 Task: Open Card Card0000000109 in Board Board0000000028 in Workspace WS0000000010 in Trello. Add Member Ayush98111@gmail.com to Card Card0000000109 in Board Board0000000028 in Workspace WS0000000010 in Trello. Add Green Label titled Label0000000109 to Card Card0000000109 in Board Board0000000028 in Workspace WS0000000010 in Trello. Add Checklist CL0000000109 to Card Card0000000109 in Board Board0000000028 in Workspace WS0000000010 in Trello. Add Dates with Start Date as Apr 08 2023 and Due Date as Apr 30 2023 to Card Card0000000109 in Board Board0000000028 in Workspace WS0000000010 in Trello
Action: Mouse moved to (184, 485)
Screenshot: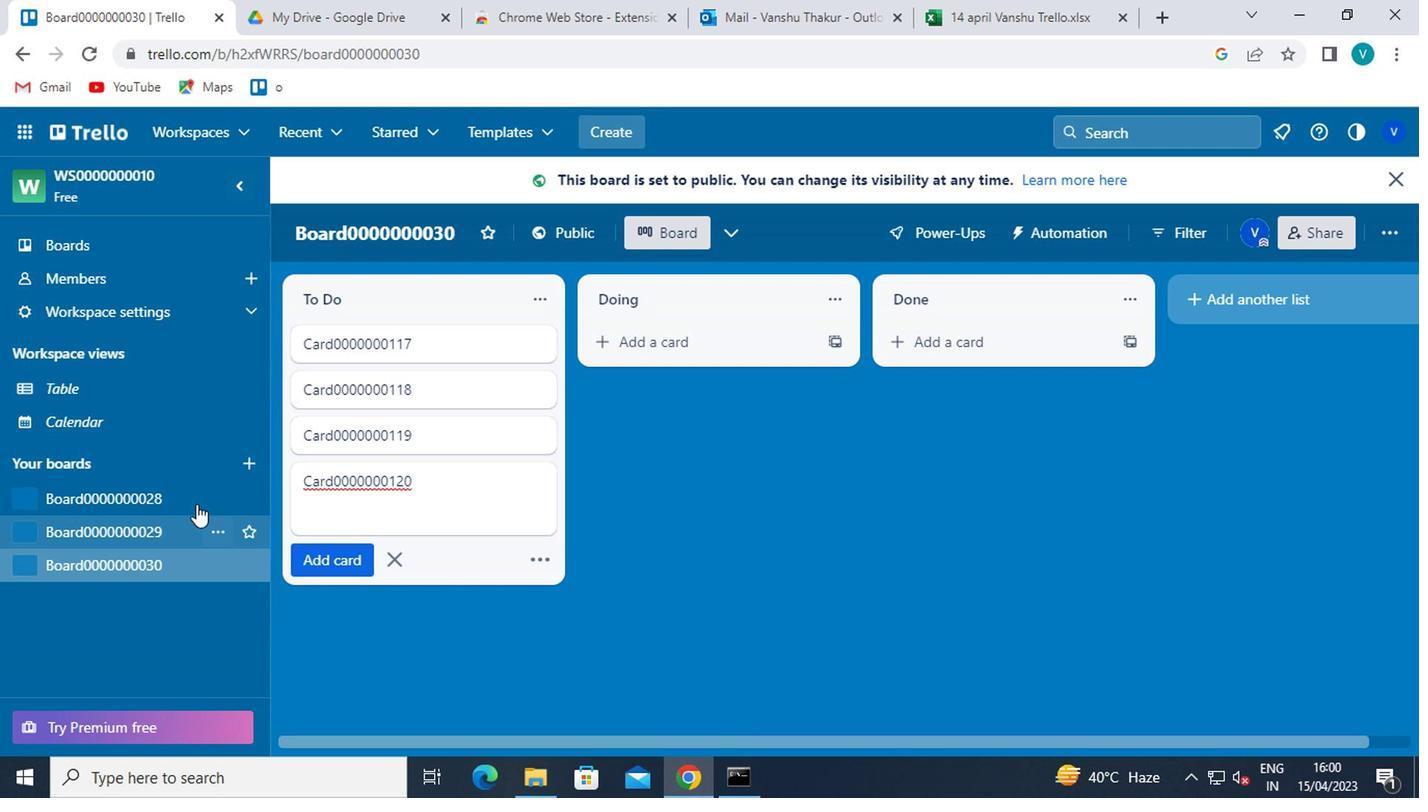 
Action: Mouse pressed left at (184, 485)
Screenshot: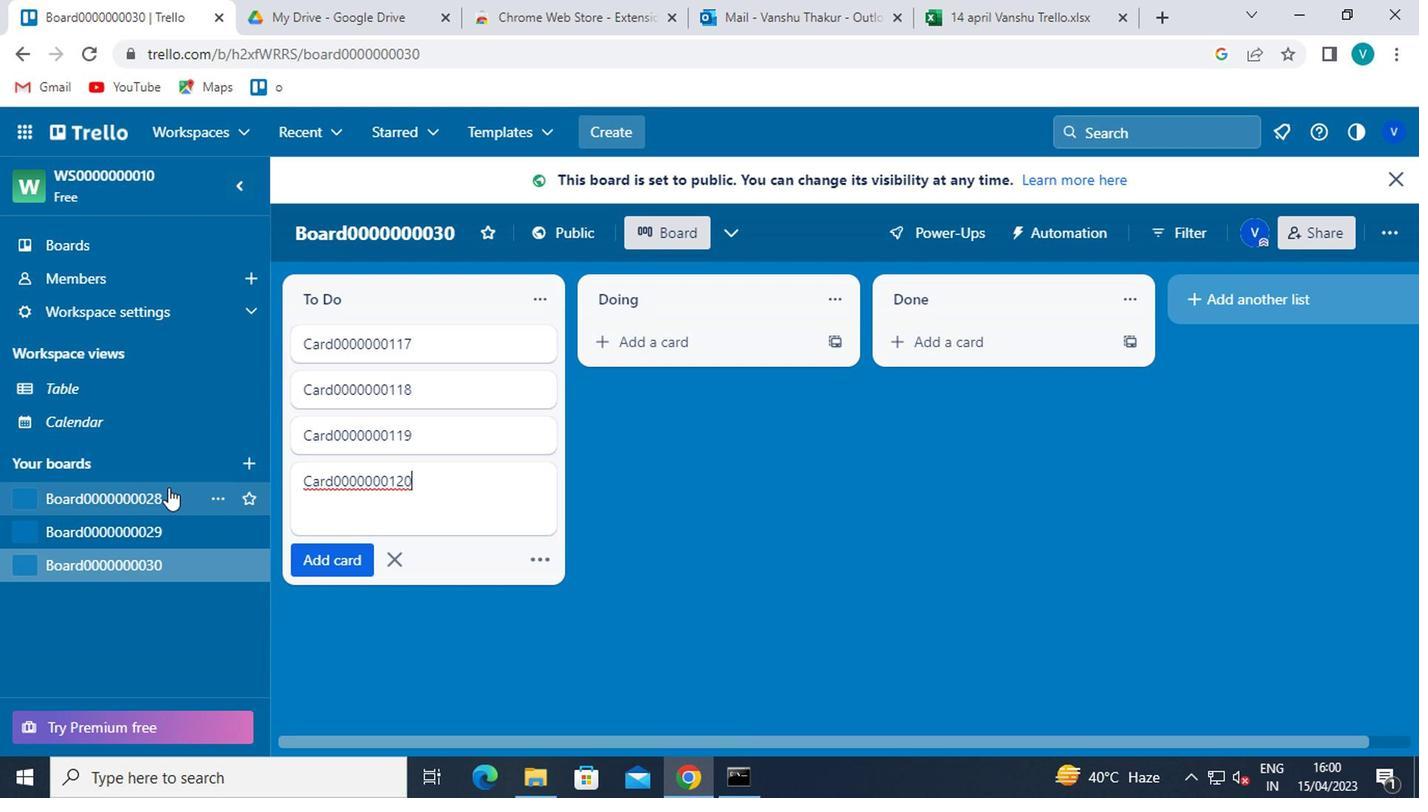 
Action: Mouse moved to (439, 294)
Screenshot: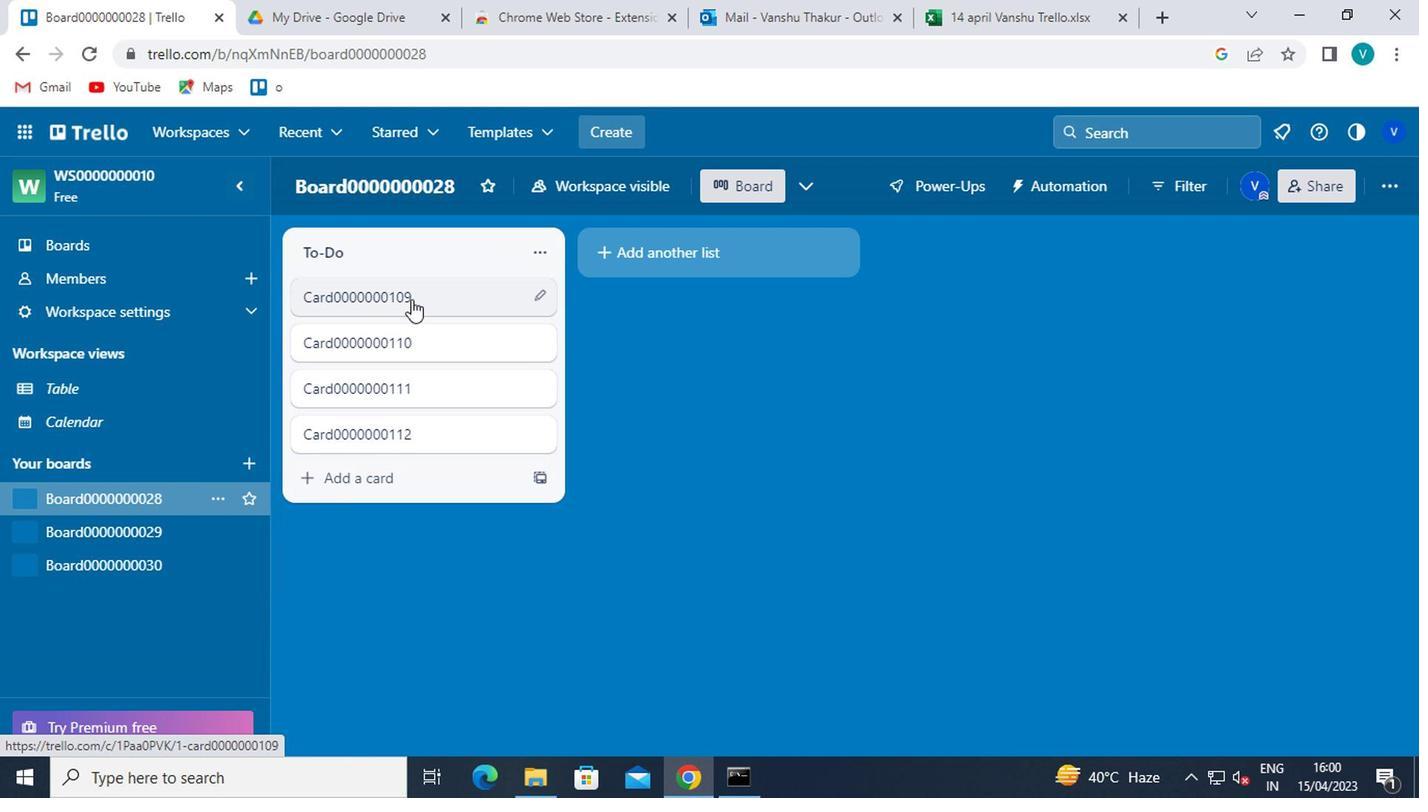 
Action: Mouse pressed left at (439, 294)
Screenshot: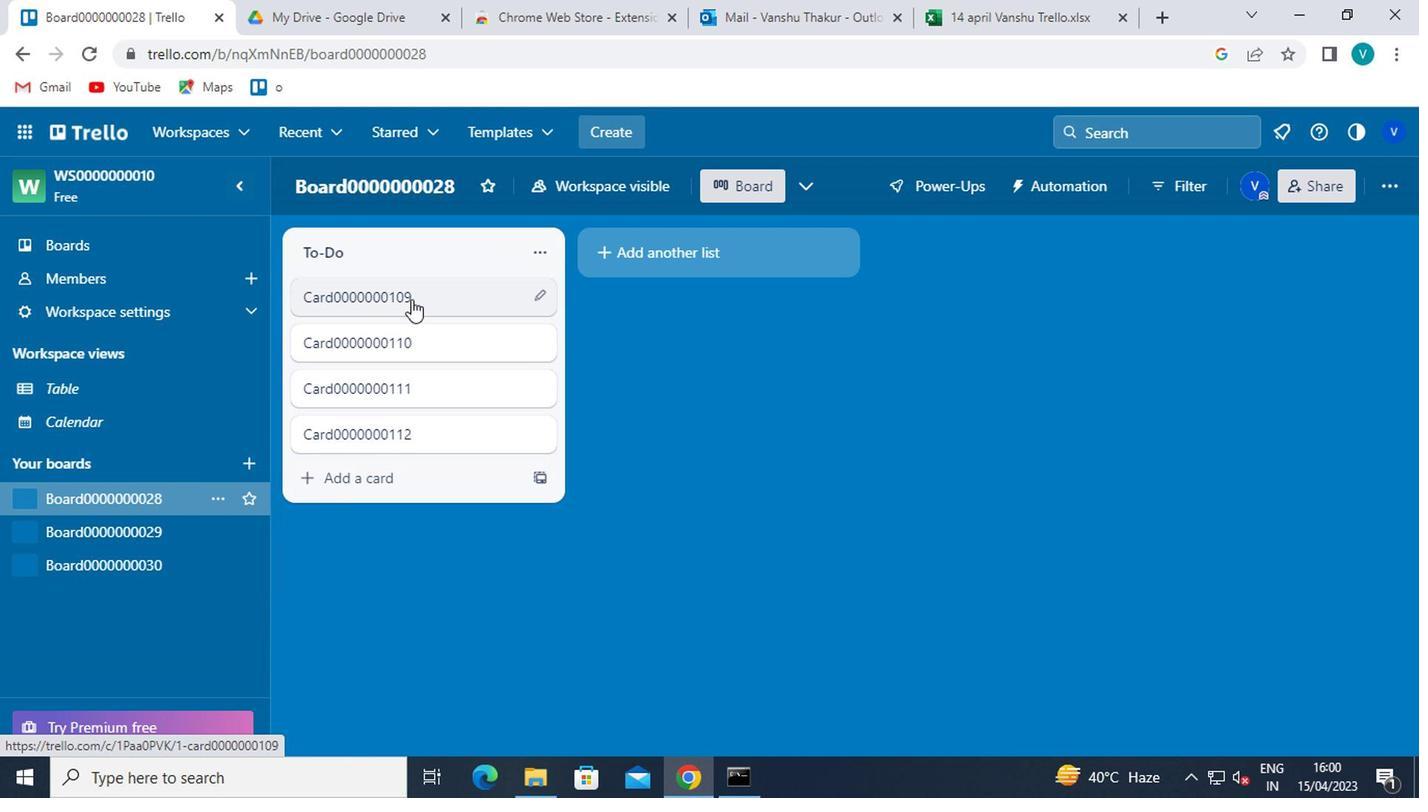 
Action: Mouse moved to (925, 296)
Screenshot: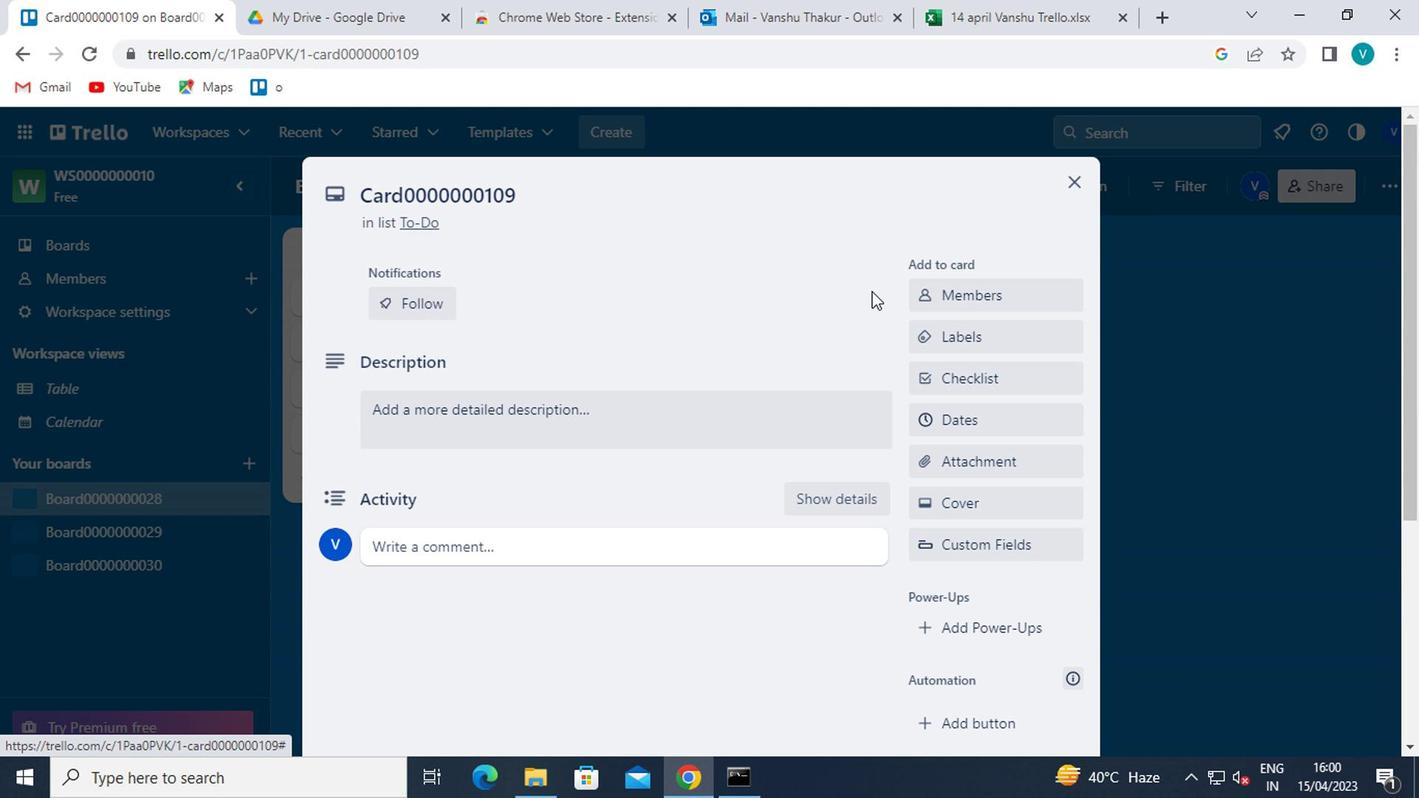 
Action: Mouse pressed left at (925, 296)
Screenshot: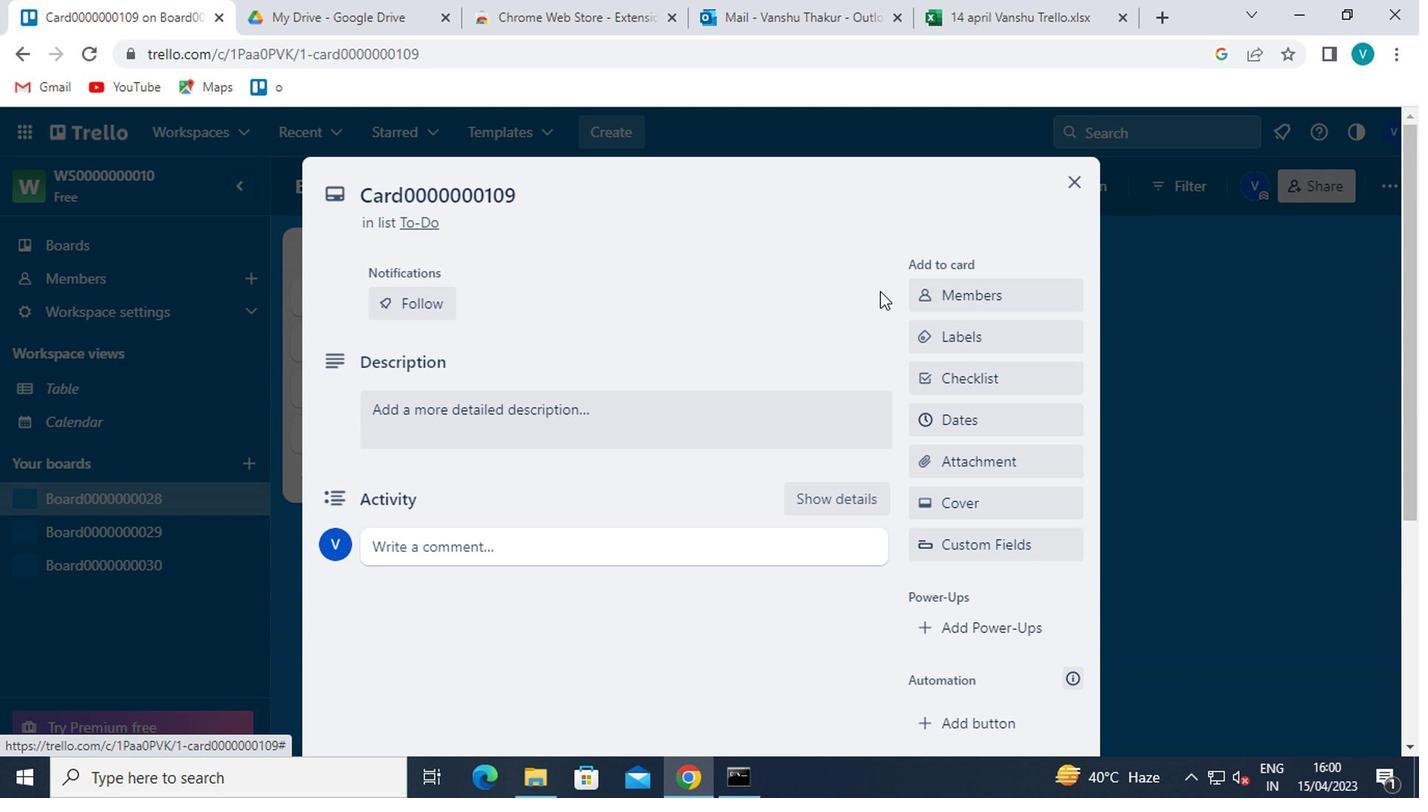 
Action: Mouse moved to (939, 395)
Screenshot: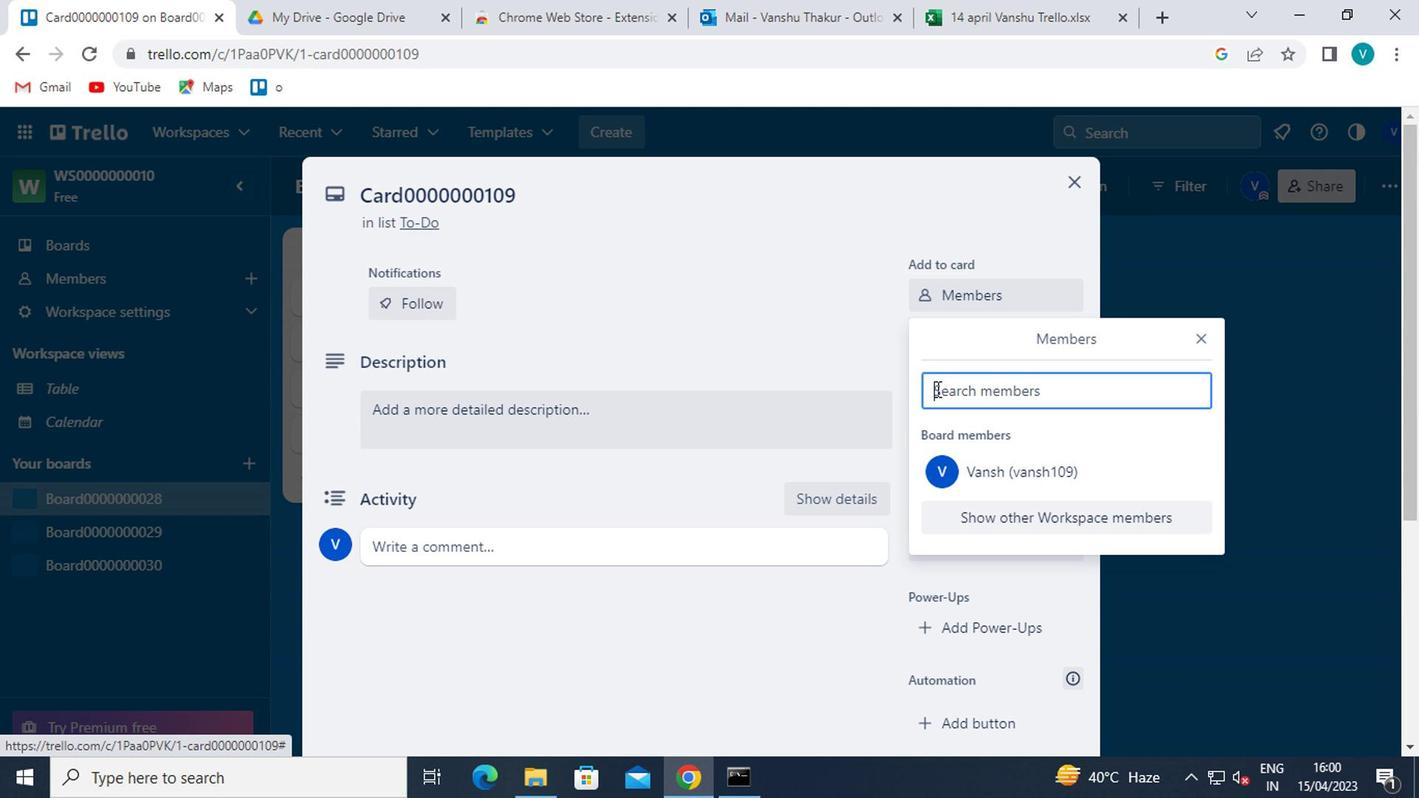 
Action: Mouse pressed left at (939, 395)
Screenshot: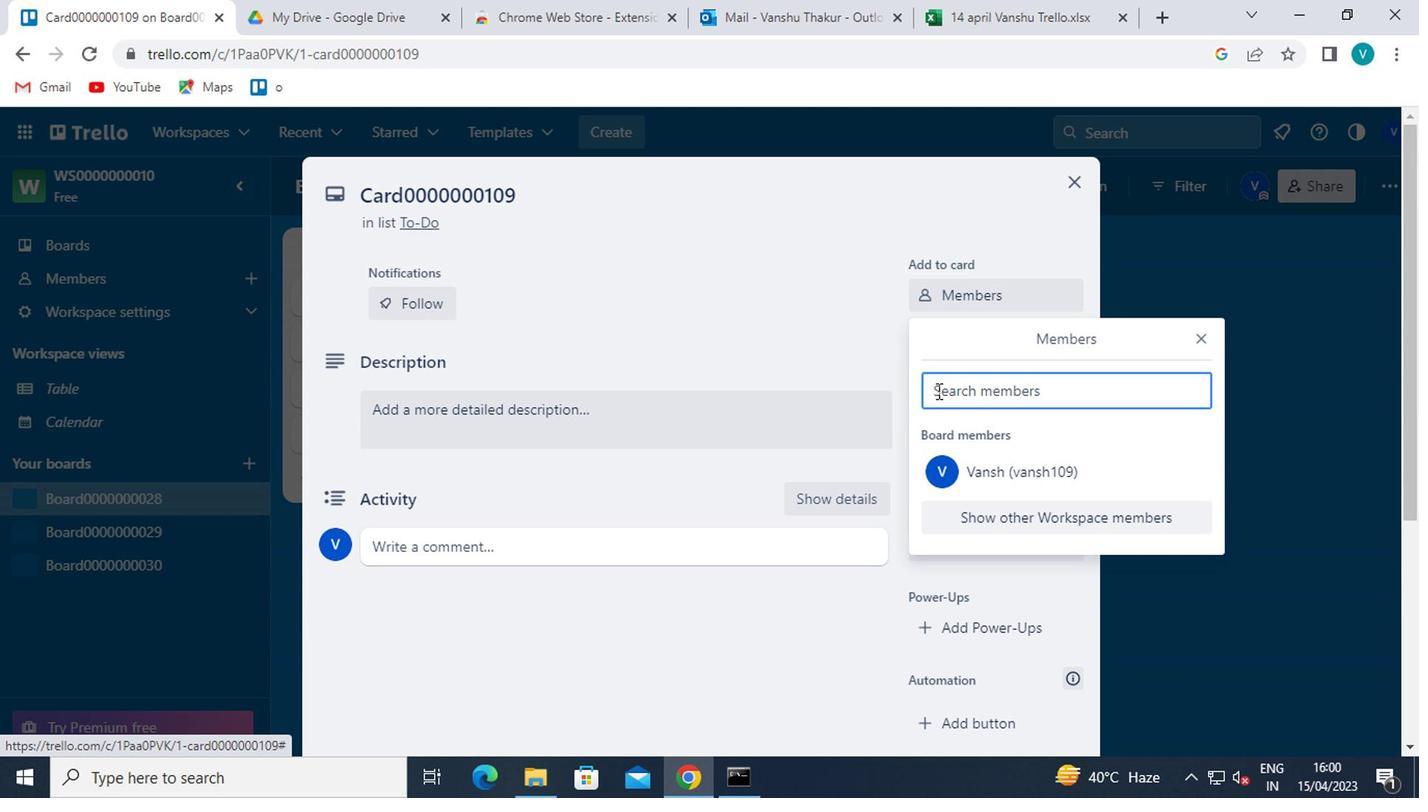 
Action: Key pressed <Key.shift>AYUSH9811<Key.shift><Key.shift><Key.shift><Key.shift><Key.shift><Key.shift><Key.shift><Key.shift>@GMAIL.COM
Screenshot: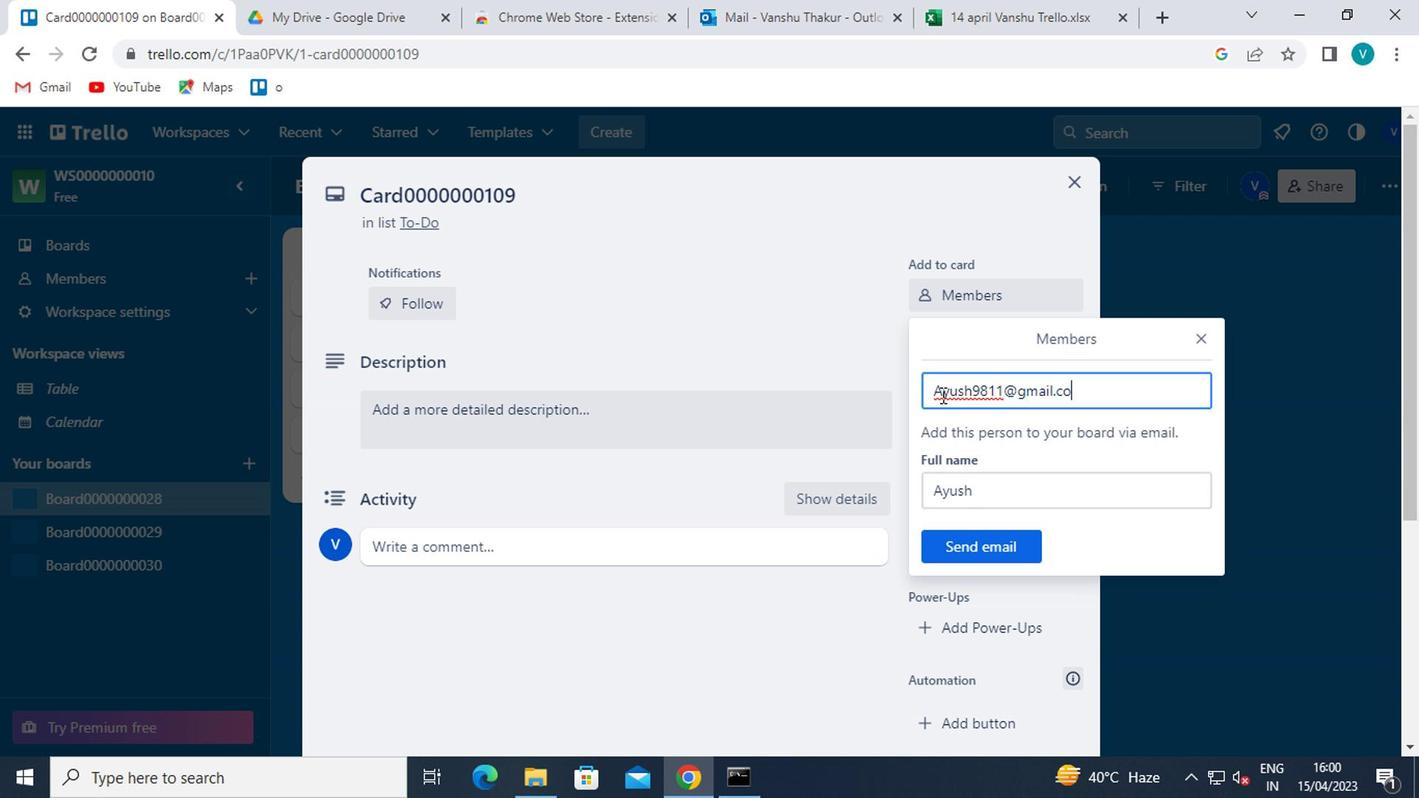 
Action: Mouse moved to (962, 547)
Screenshot: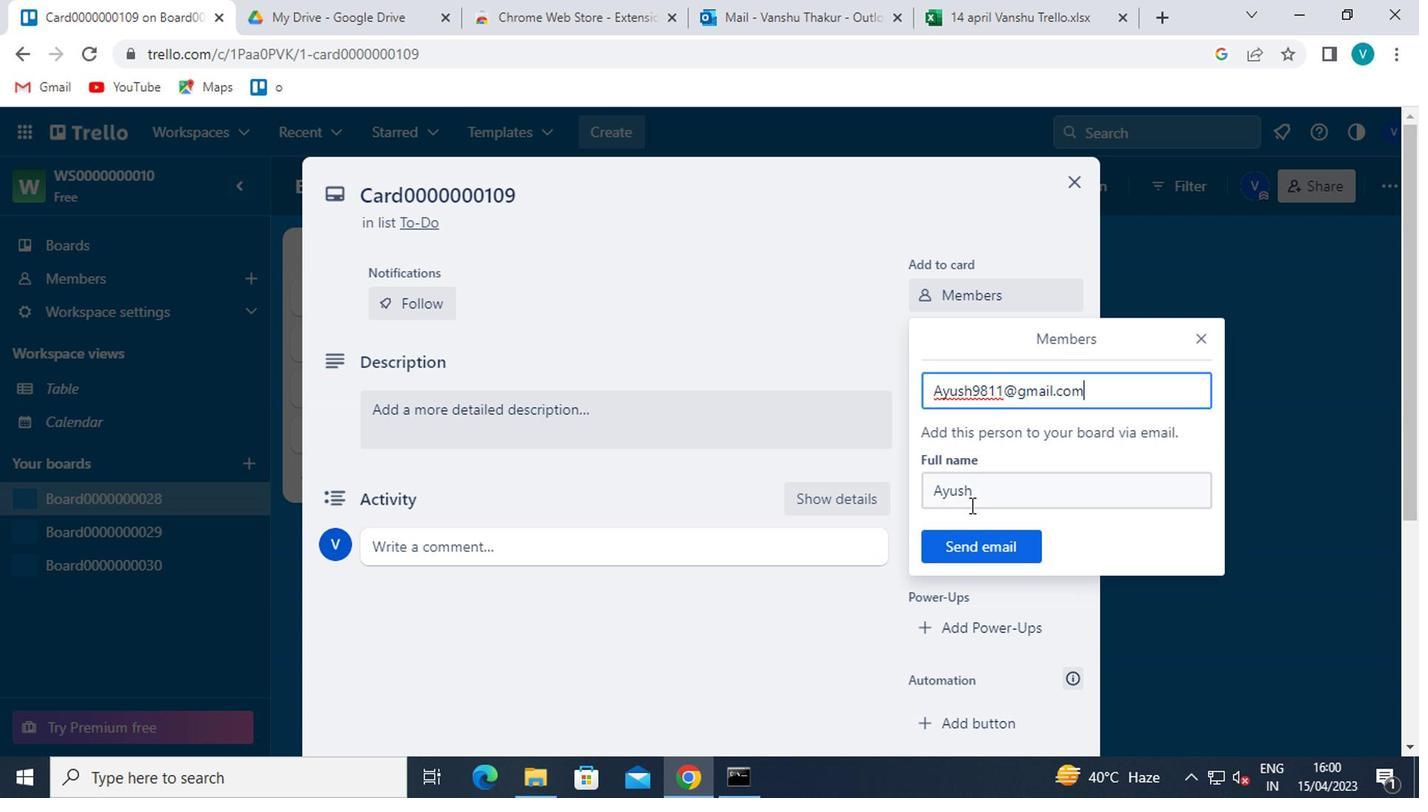 
Action: Mouse pressed left at (962, 547)
Screenshot: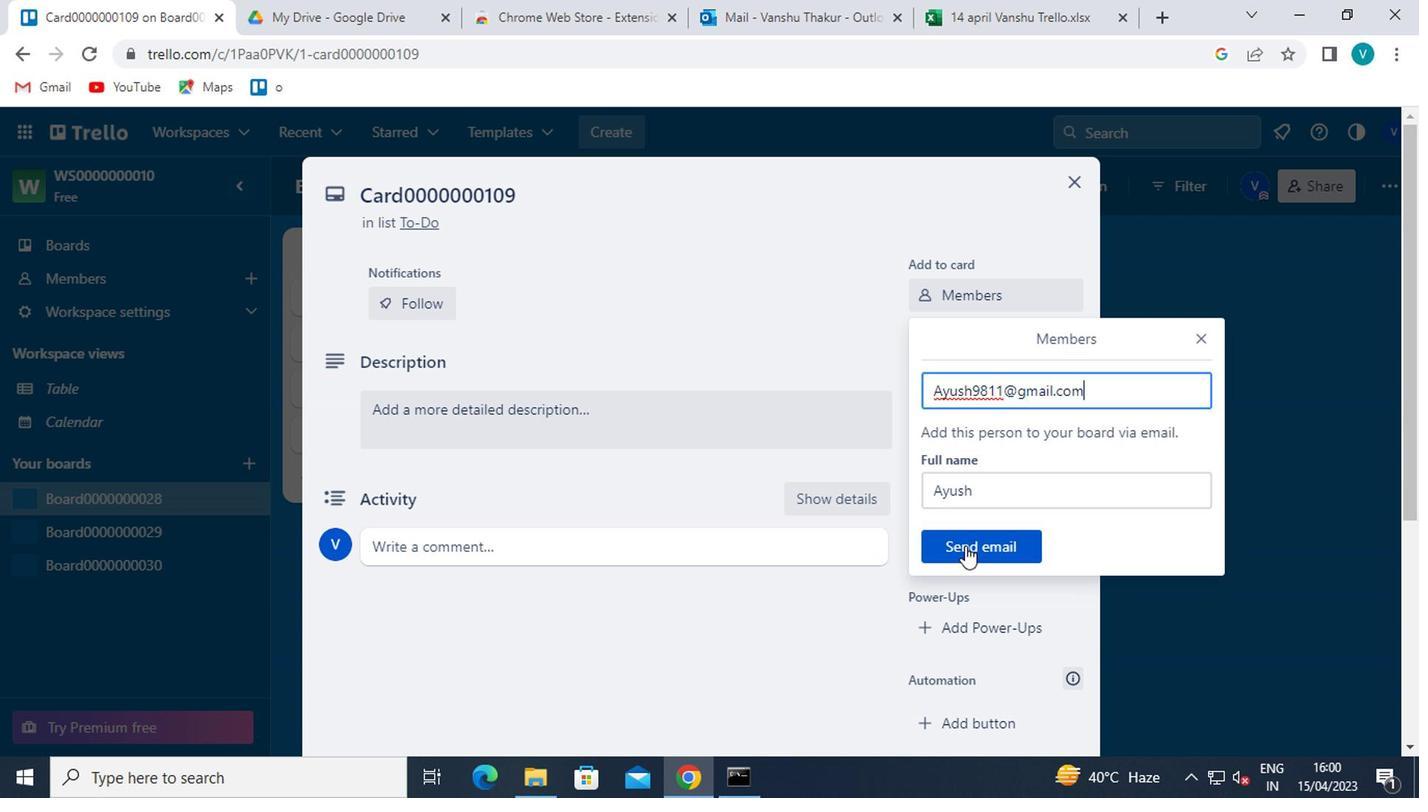 
Action: Mouse moved to (981, 350)
Screenshot: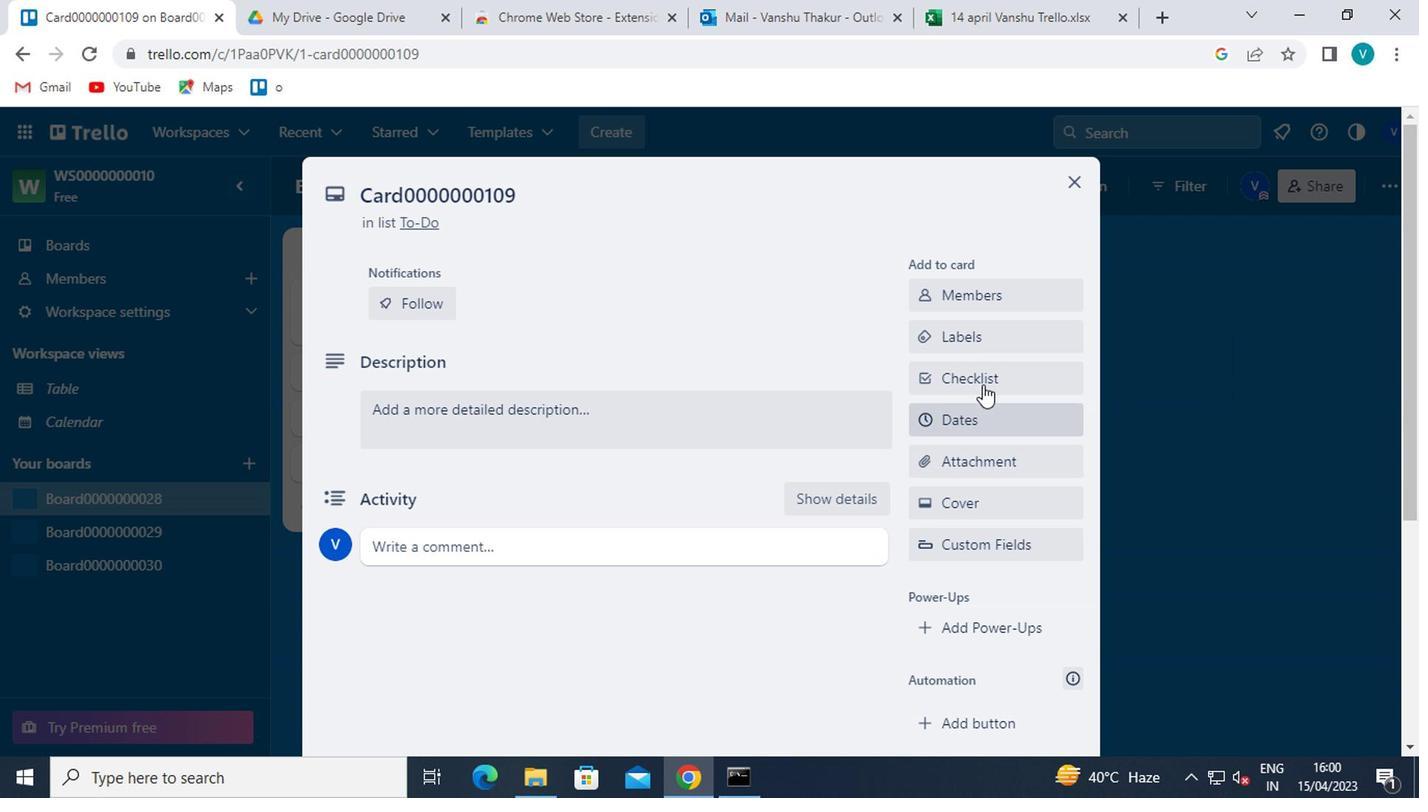
Action: Mouse pressed left at (981, 350)
Screenshot: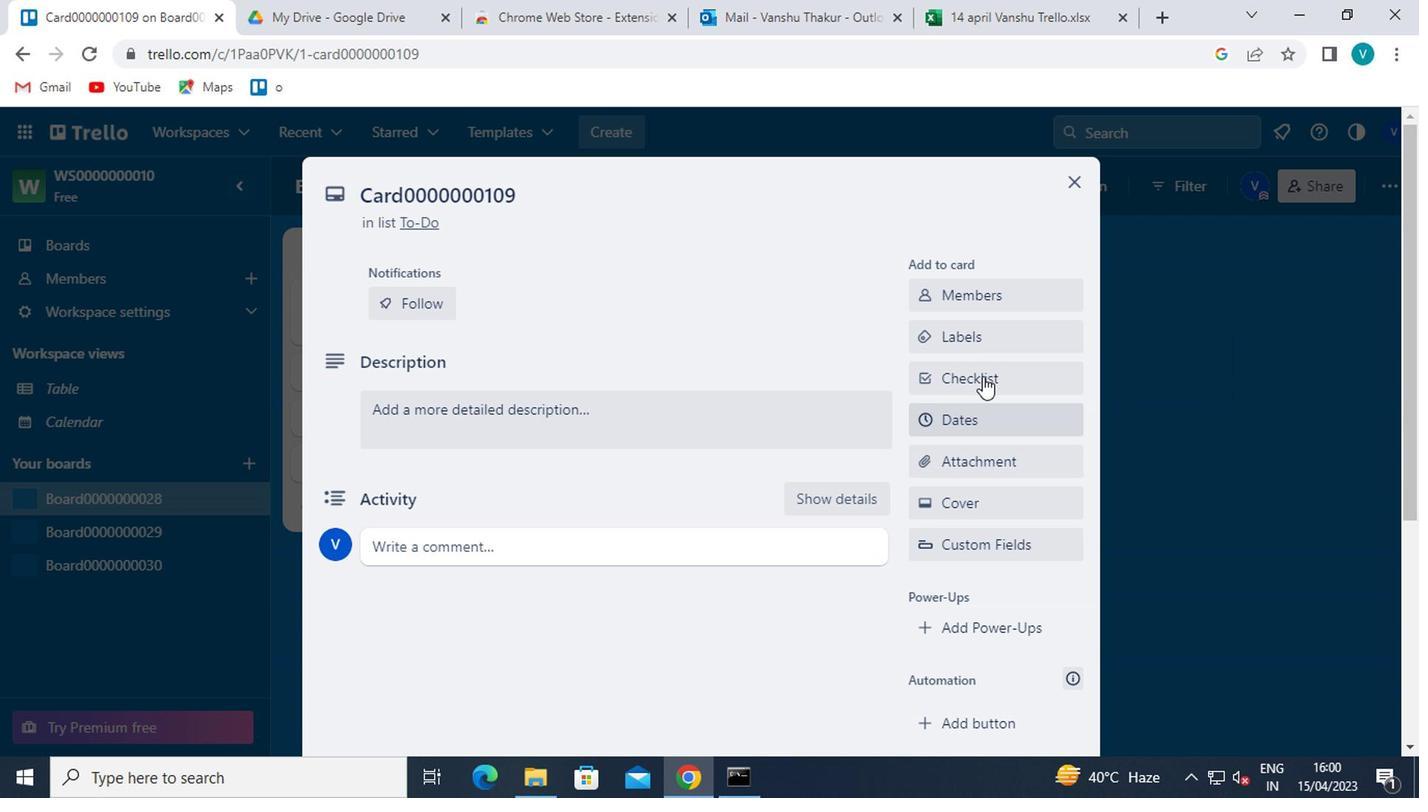 
Action: Mouse moved to (1035, 552)
Screenshot: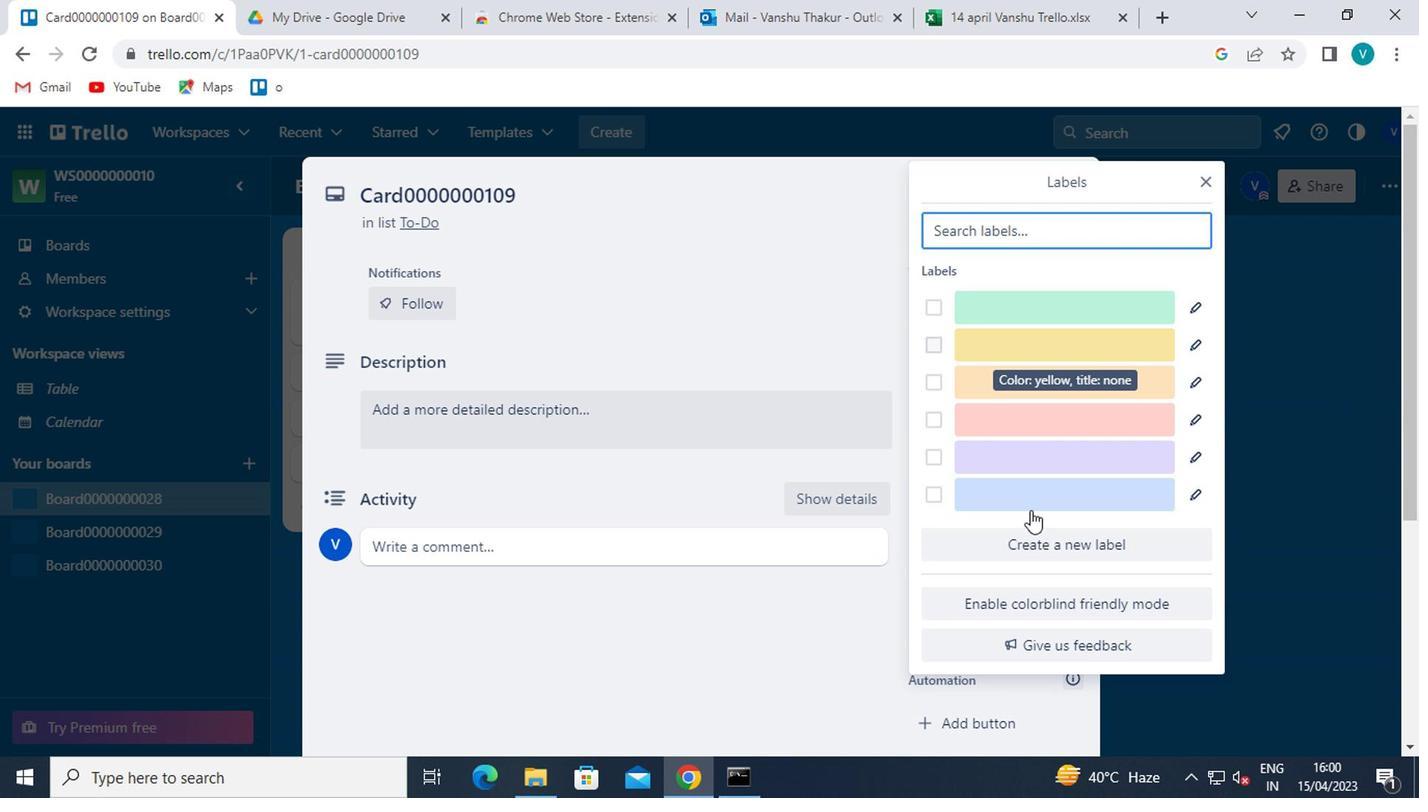 
Action: Mouse pressed left at (1035, 552)
Screenshot: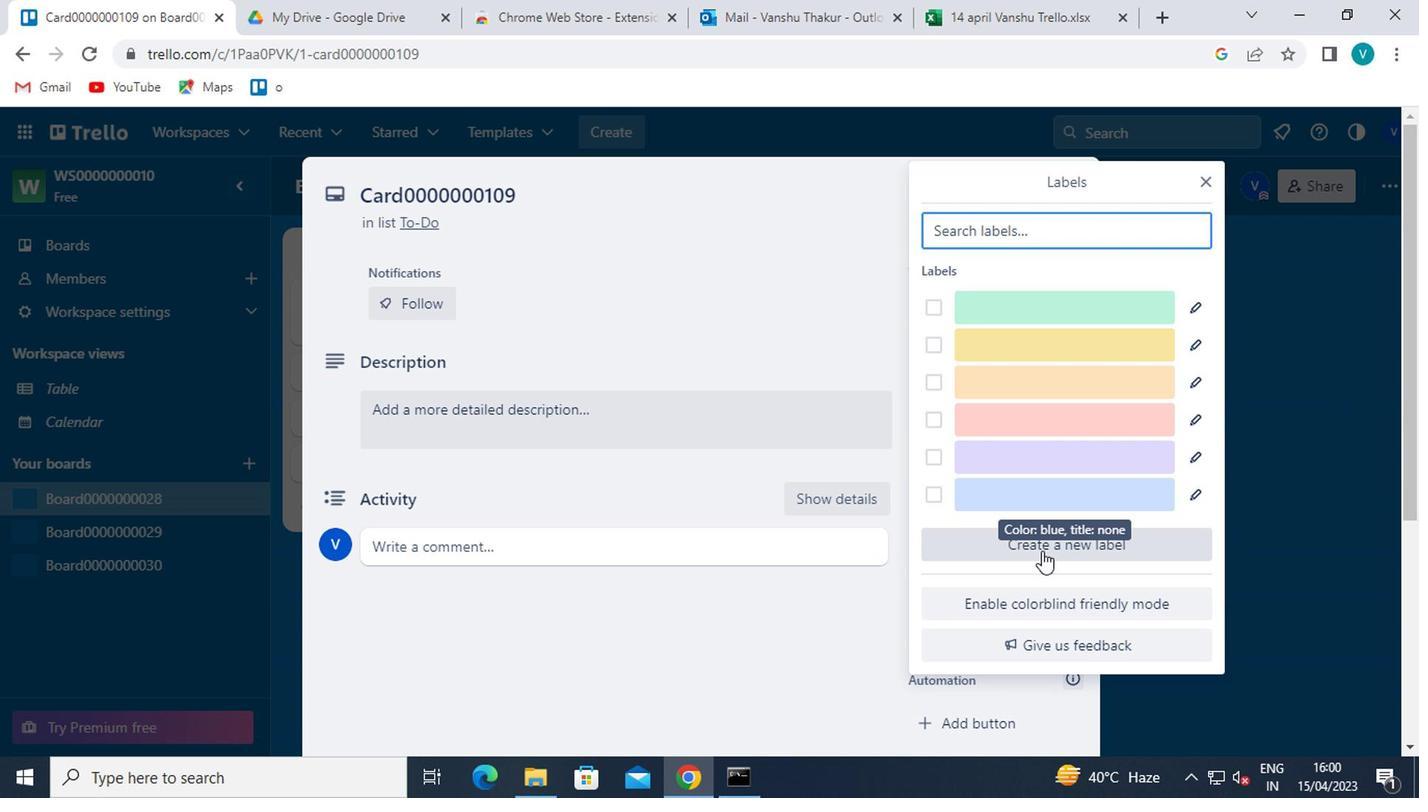 
Action: Mouse moved to (935, 481)
Screenshot: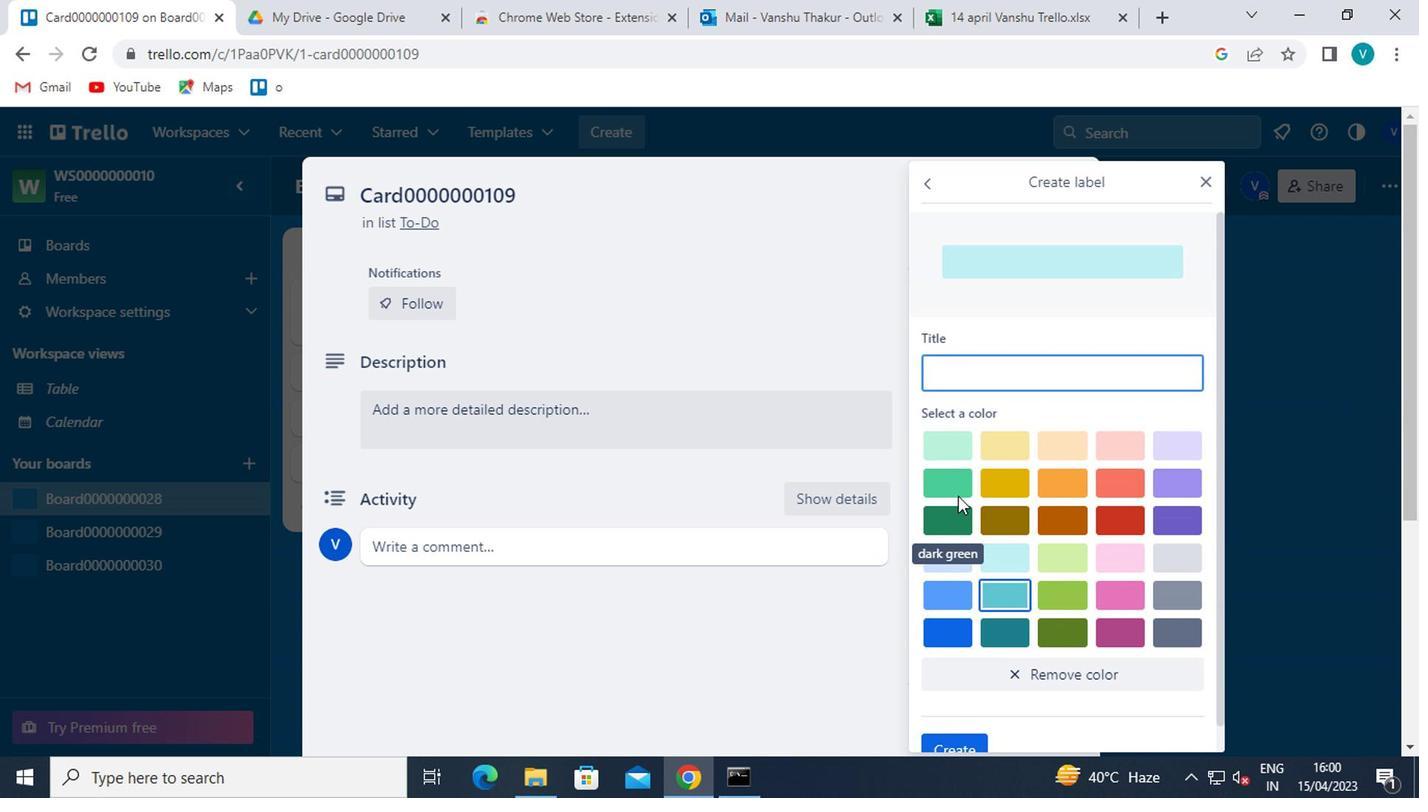 
Action: Mouse pressed left at (935, 481)
Screenshot: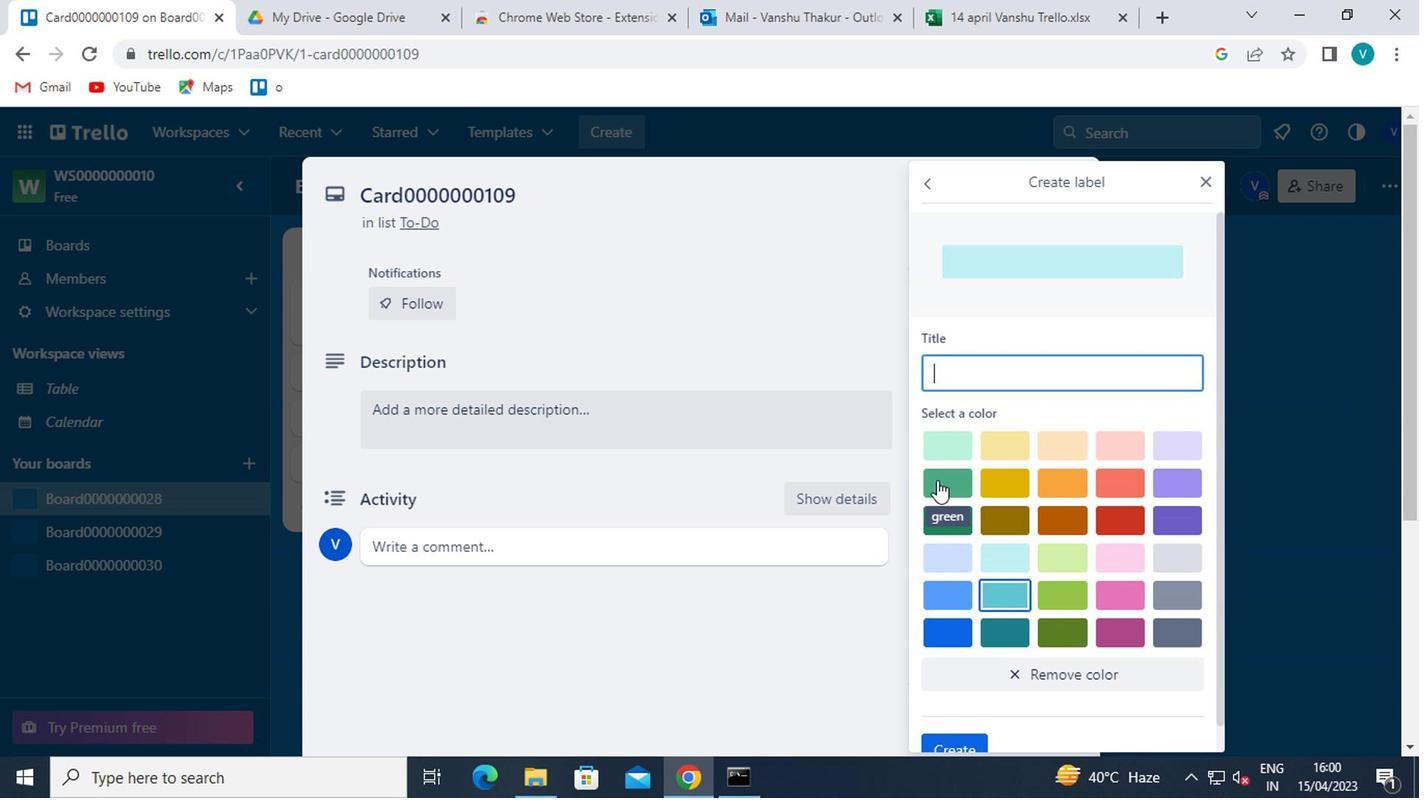 
Action: Mouse moved to (1004, 362)
Screenshot: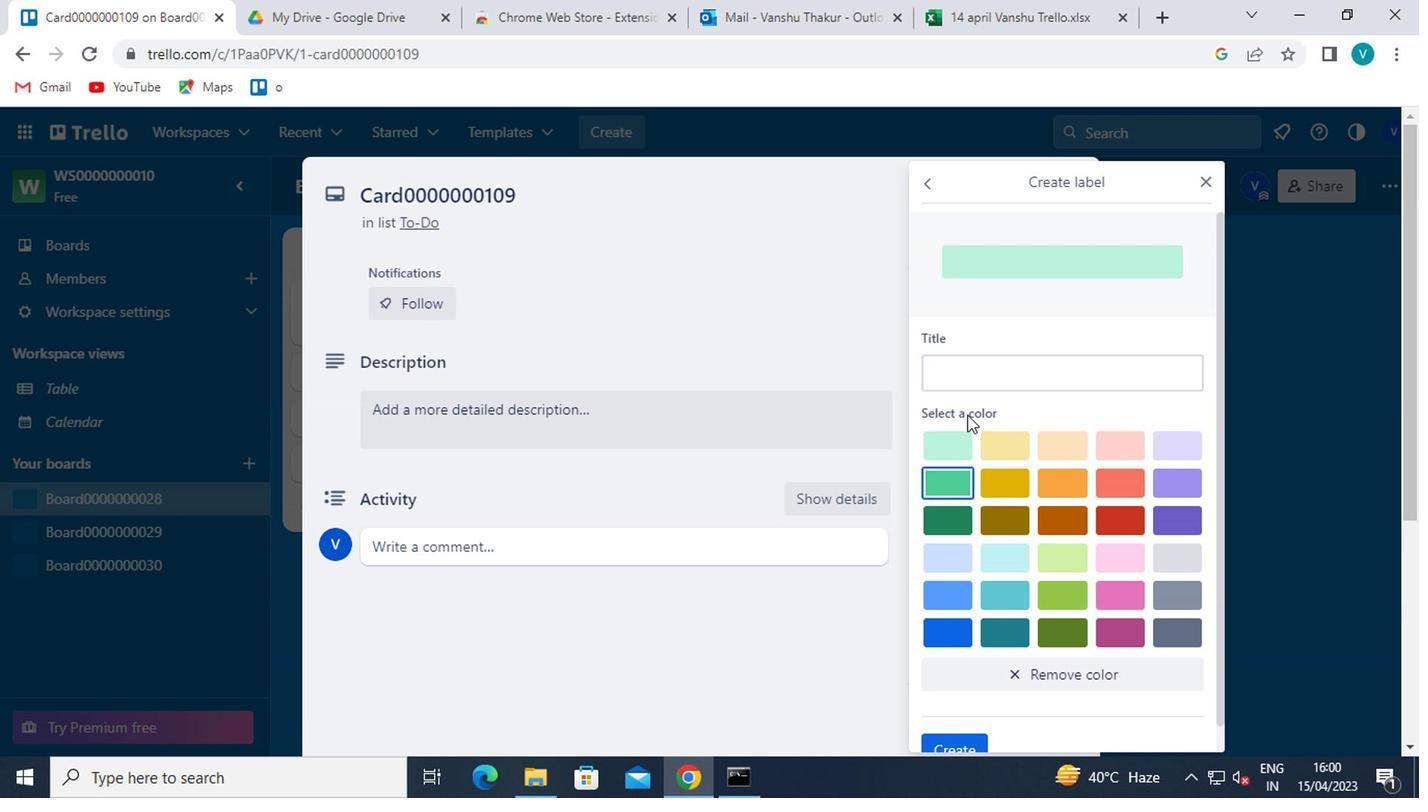 
Action: Mouse pressed left at (1004, 362)
Screenshot: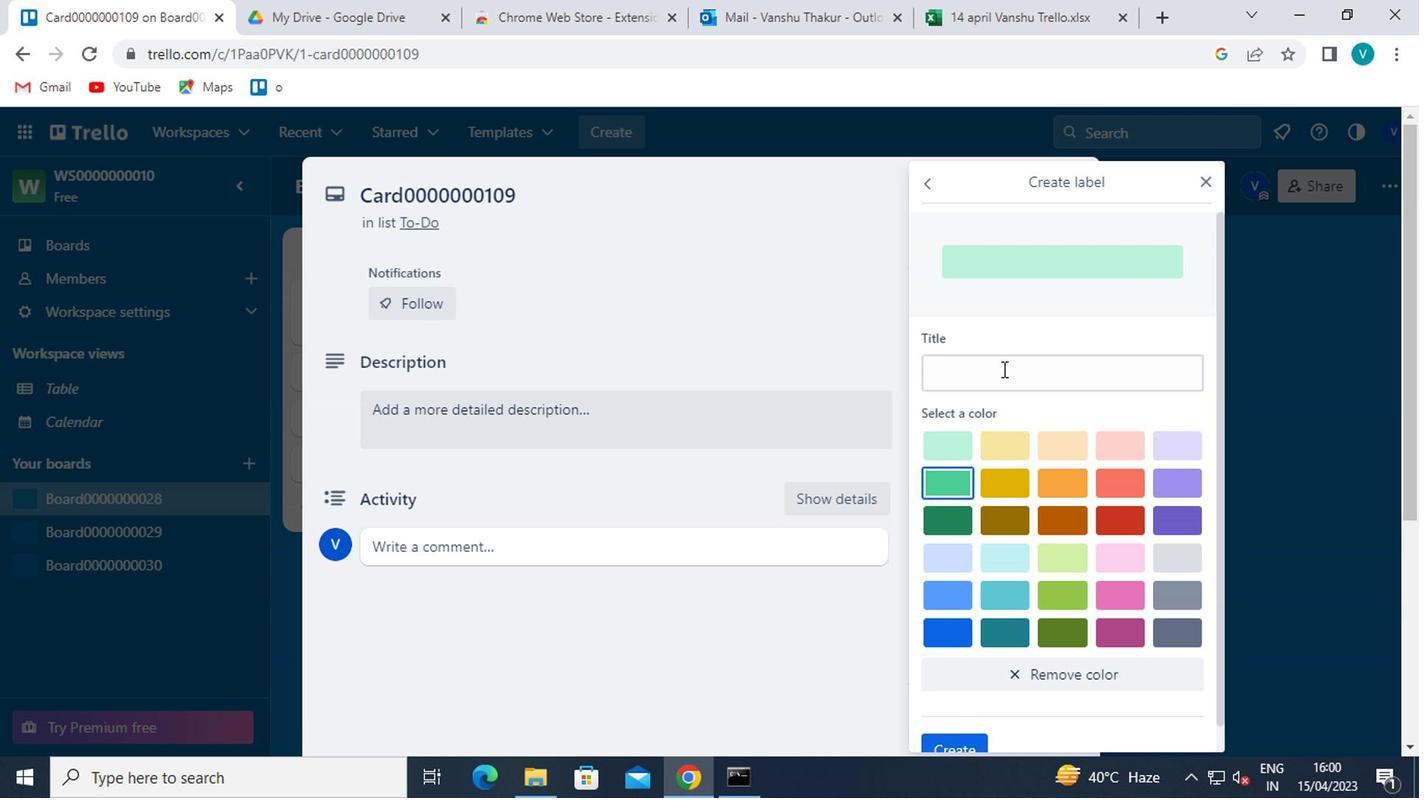 
Action: Key pressed <Key.shift>LABEL0000000109
Screenshot: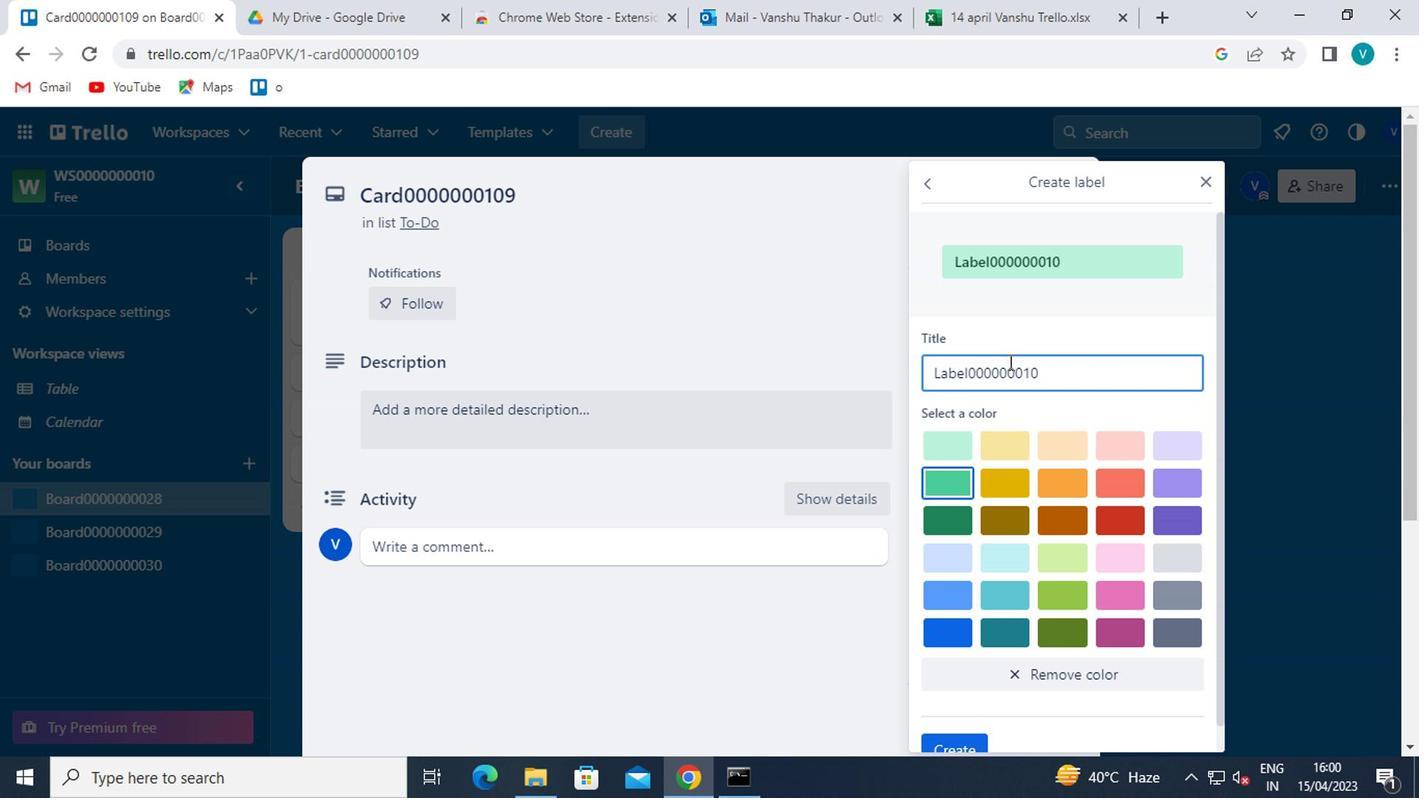 
Action: Mouse moved to (961, 701)
Screenshot: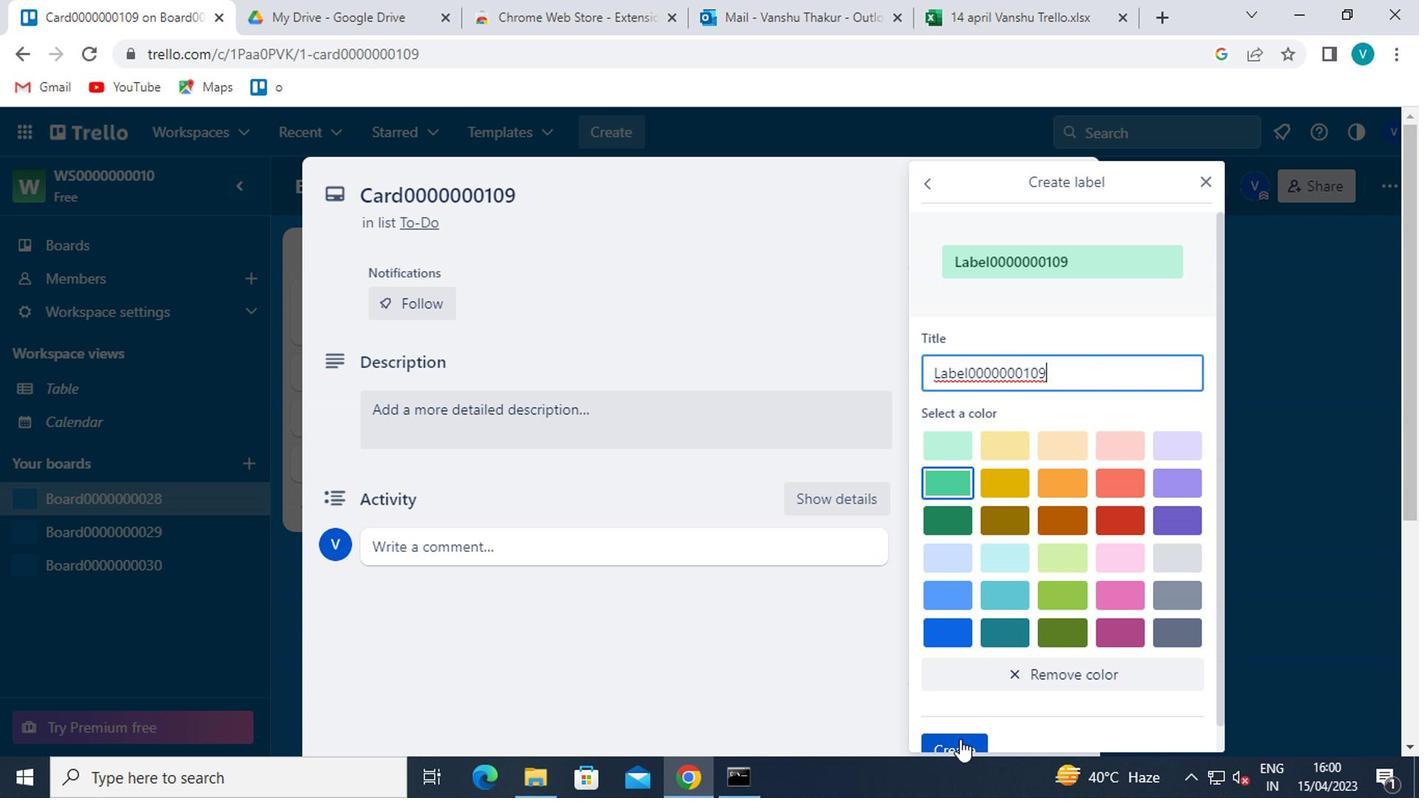 
Action: Mouse scrolled (961, 700) with delta (0, -1)
Screenshot: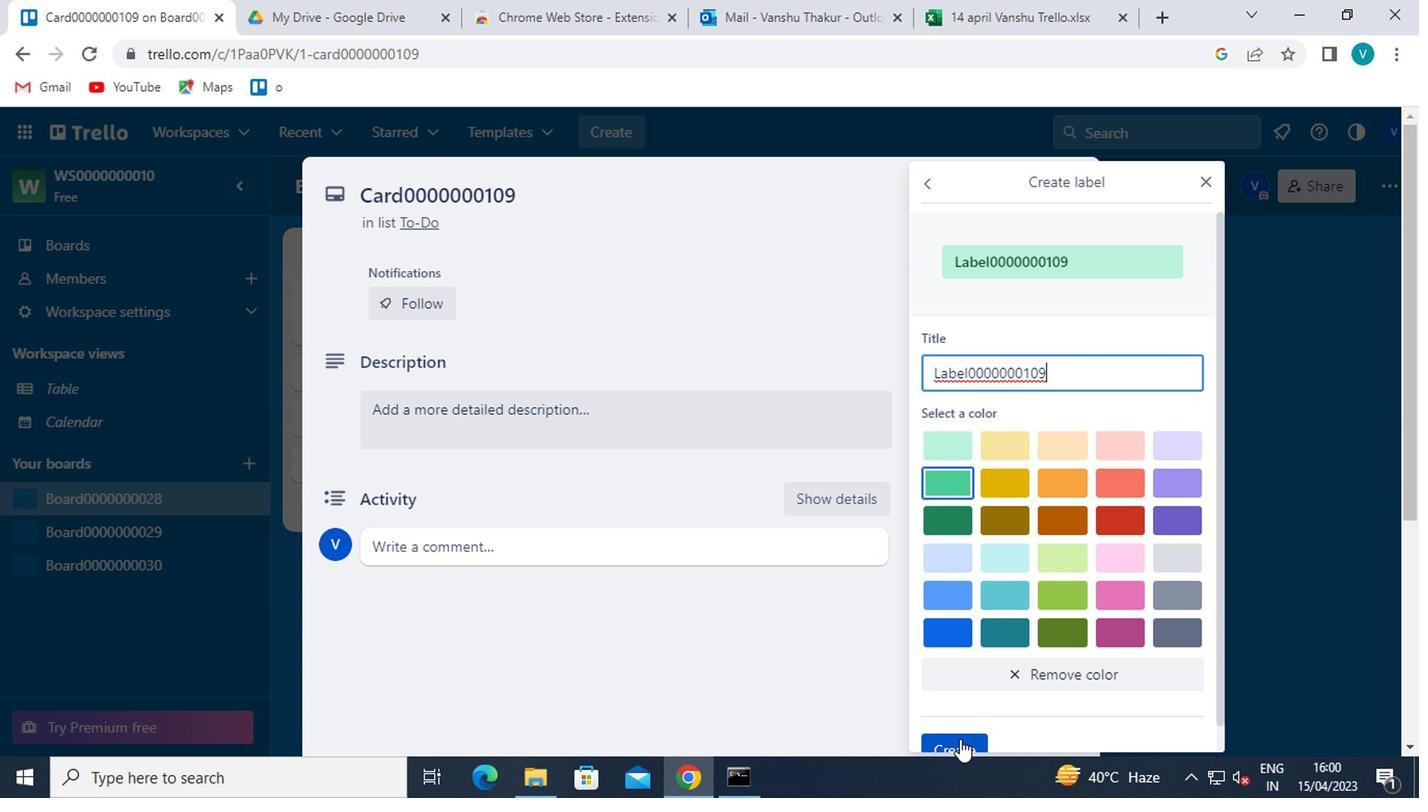 
Action: Mouse scrolled (961, 700) with delta (0, -1)
Screenshot: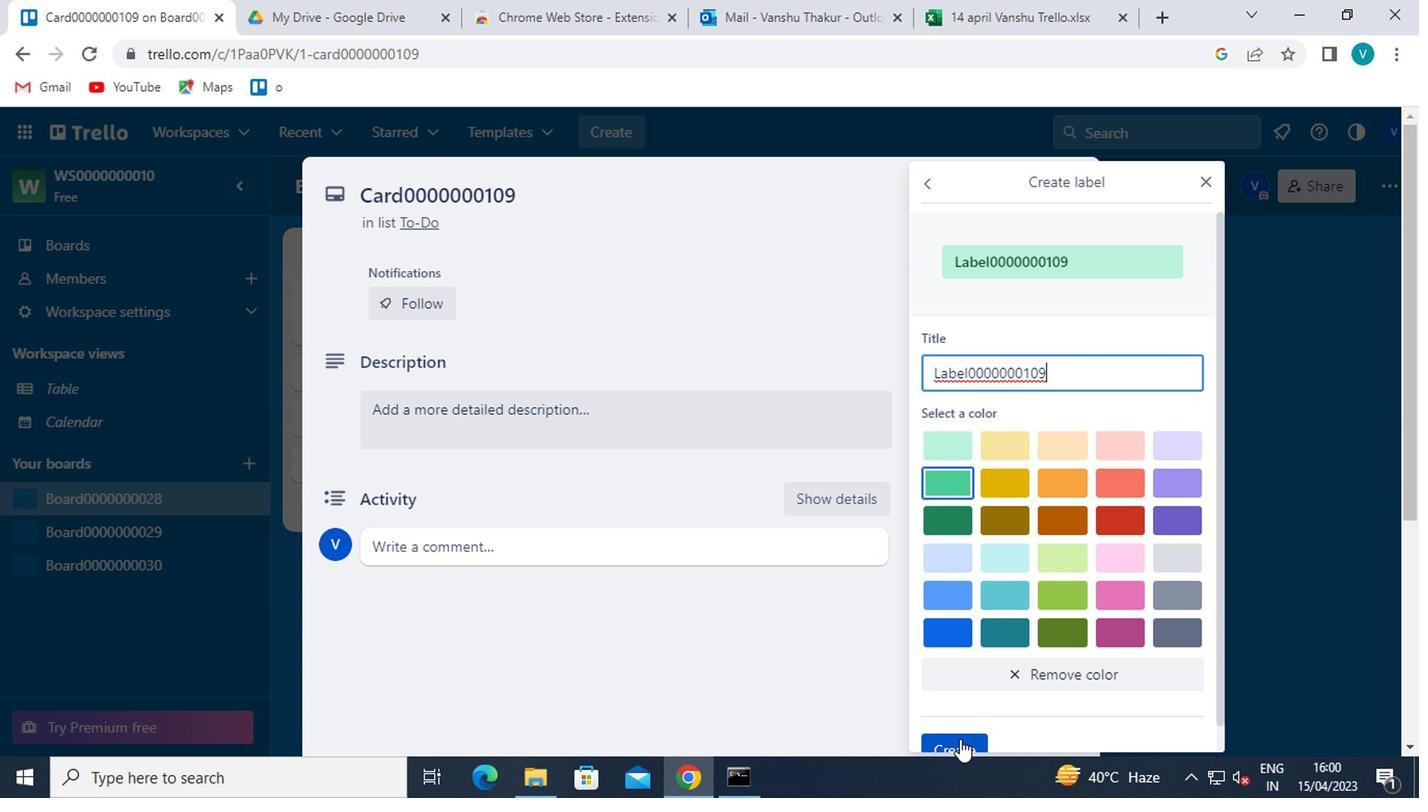 
Action: Mouse moved to (961, 709)
Screenshot: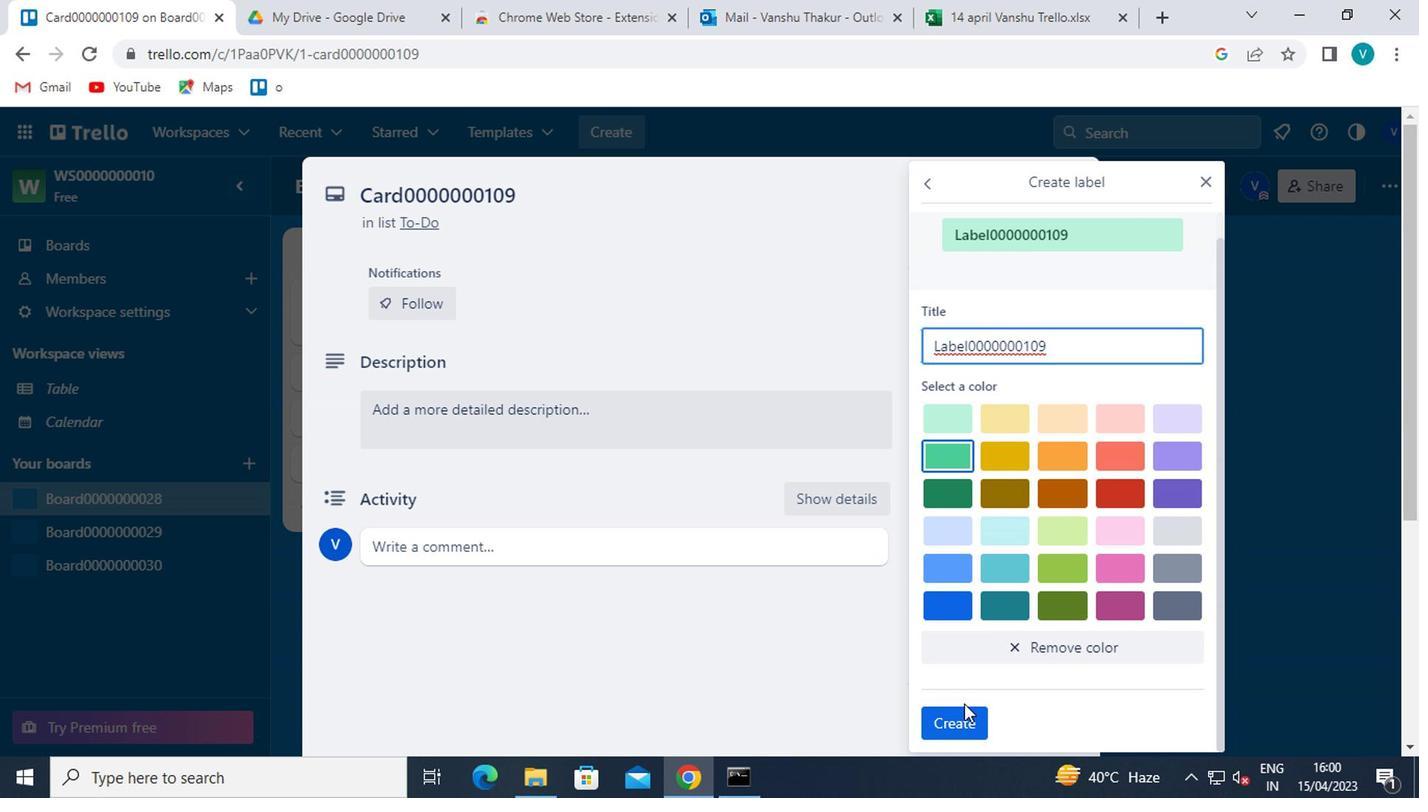 
Action: Mouse pressed left at (961, 709)
Screenshot: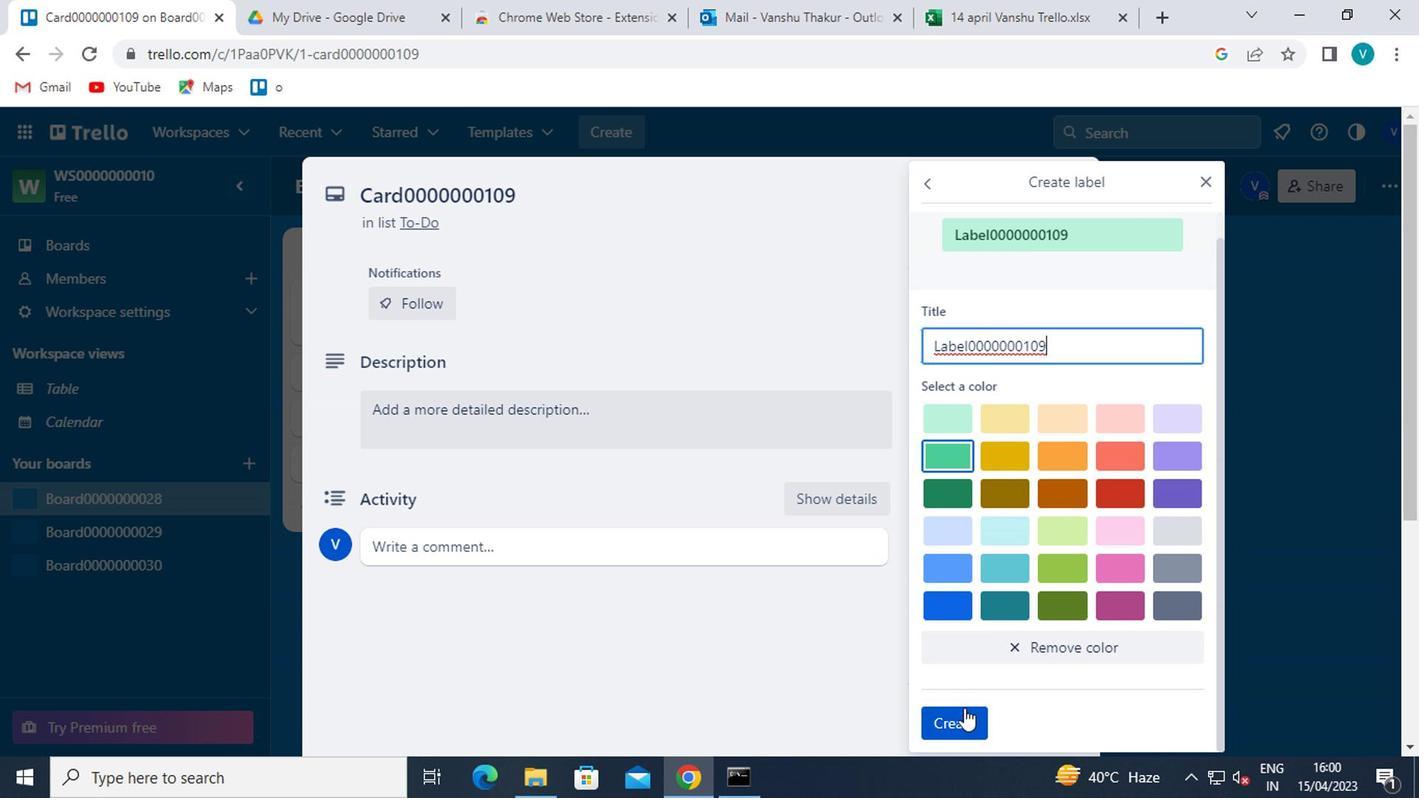 
Action: Mouse moved to (1197, 181)
Screenshot: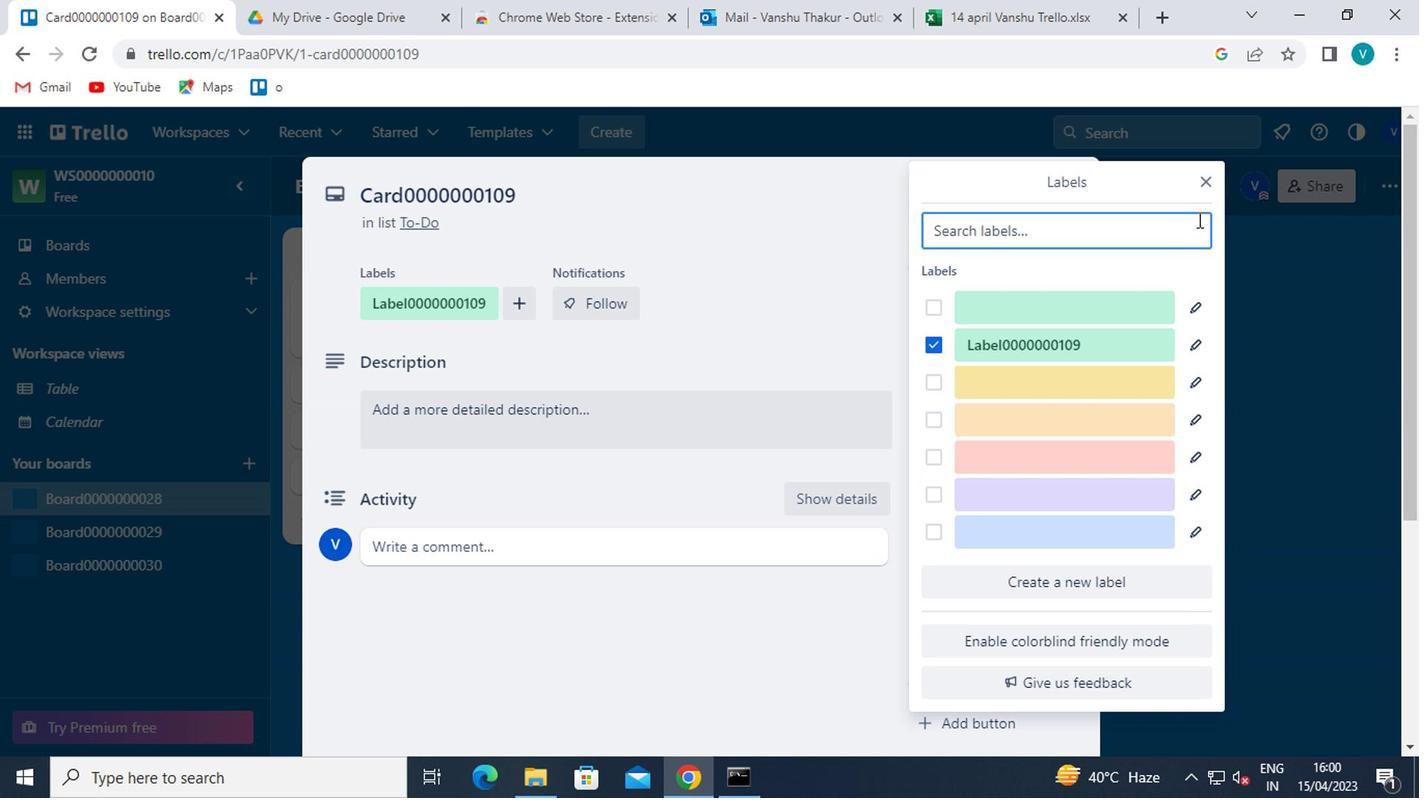 
Action: Mouse pressed left at (1197, 181)
Screenshot: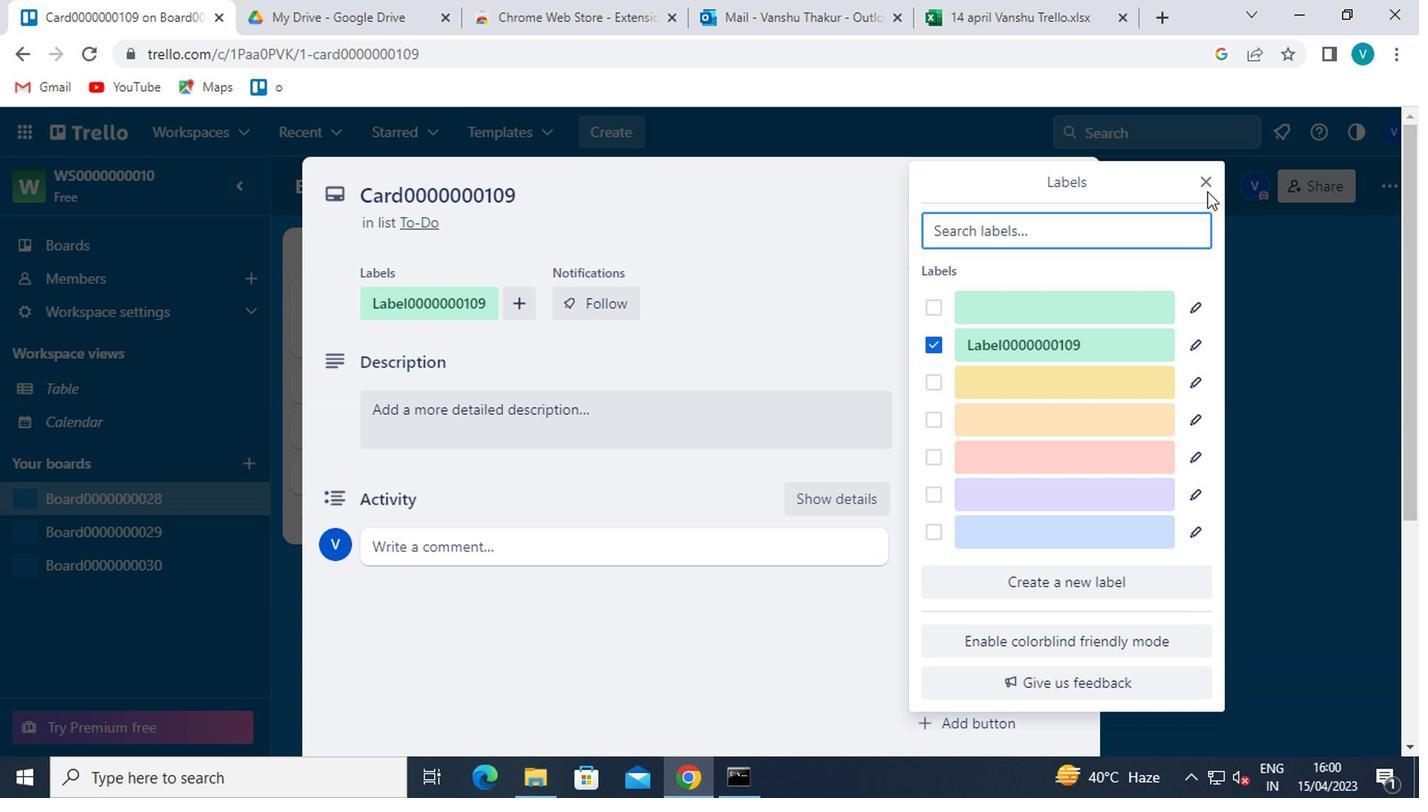 
Action: Mouse moved to (973, 385)
Screenshot: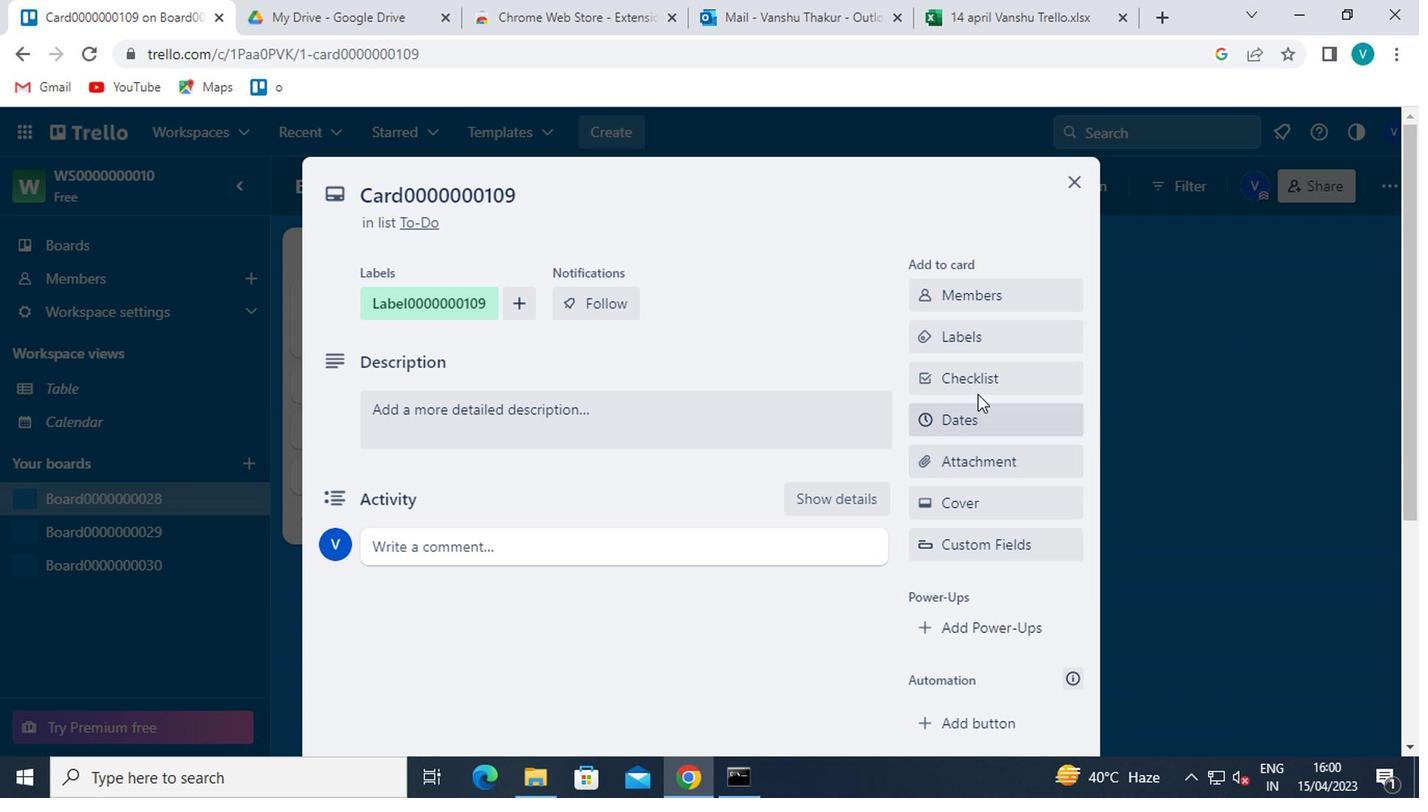
Action: Mouse pressed left at (973, 385)
Screenshot: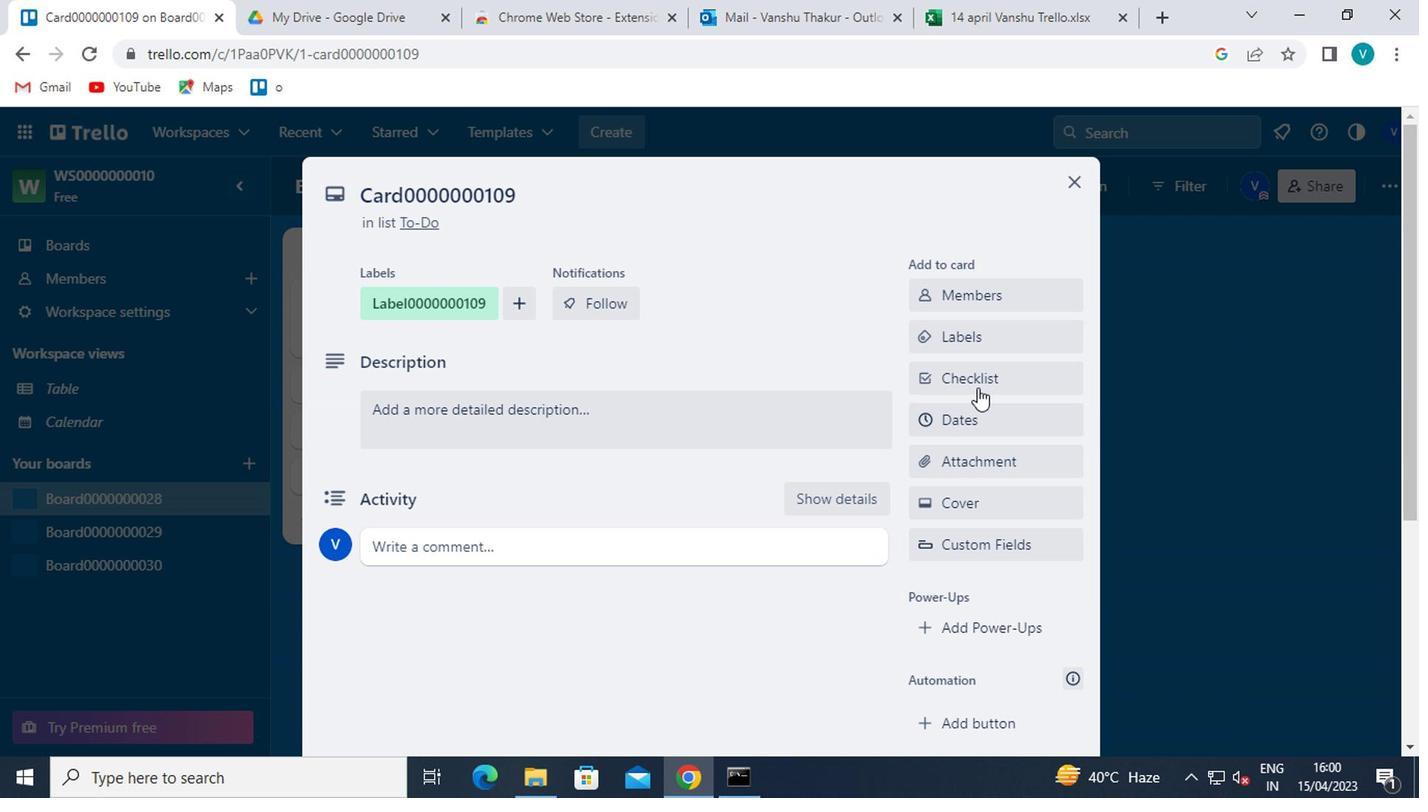 
Action: Mouse moved to (1034, 464)
Screenshot: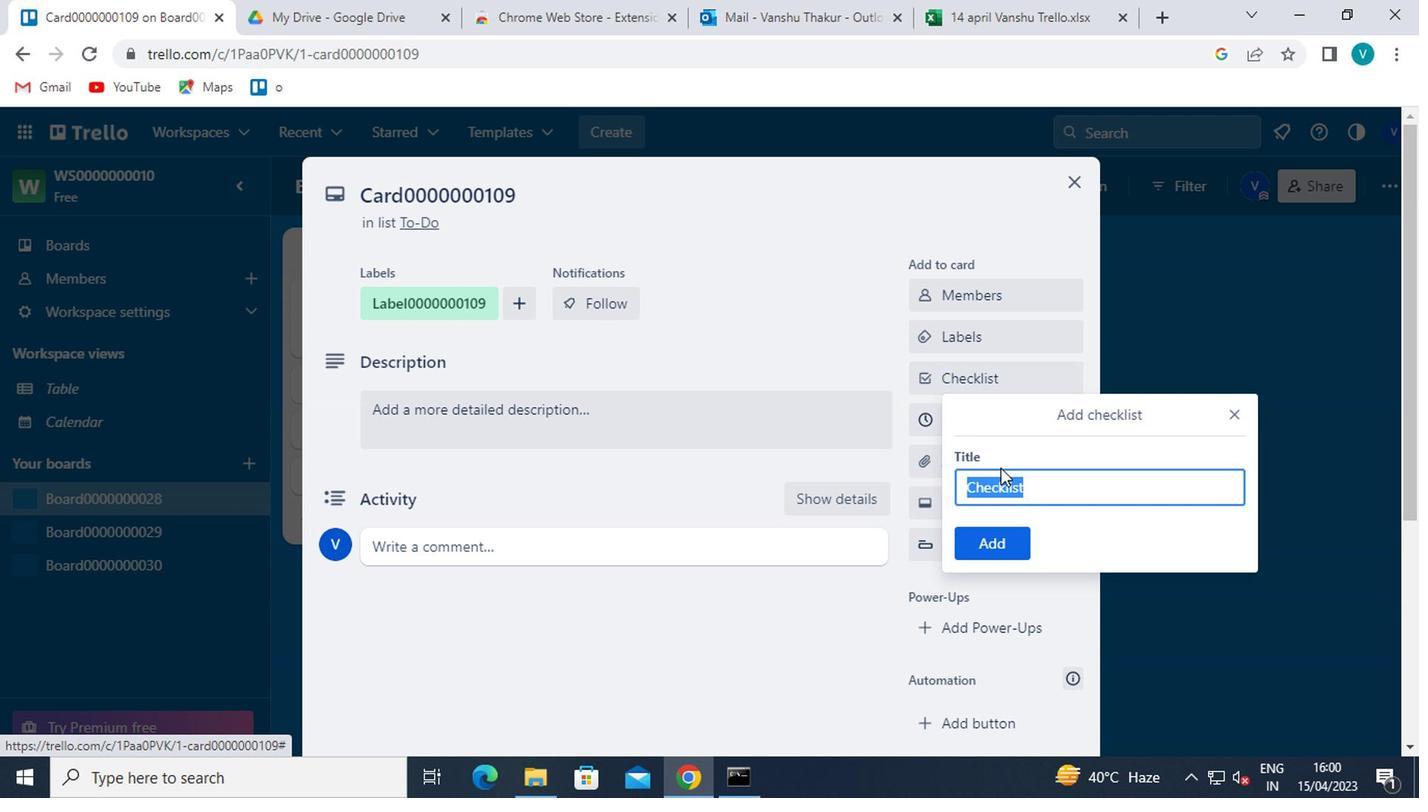 
Action: Key pressed <Key.shift>CL0000000109
Screenshot: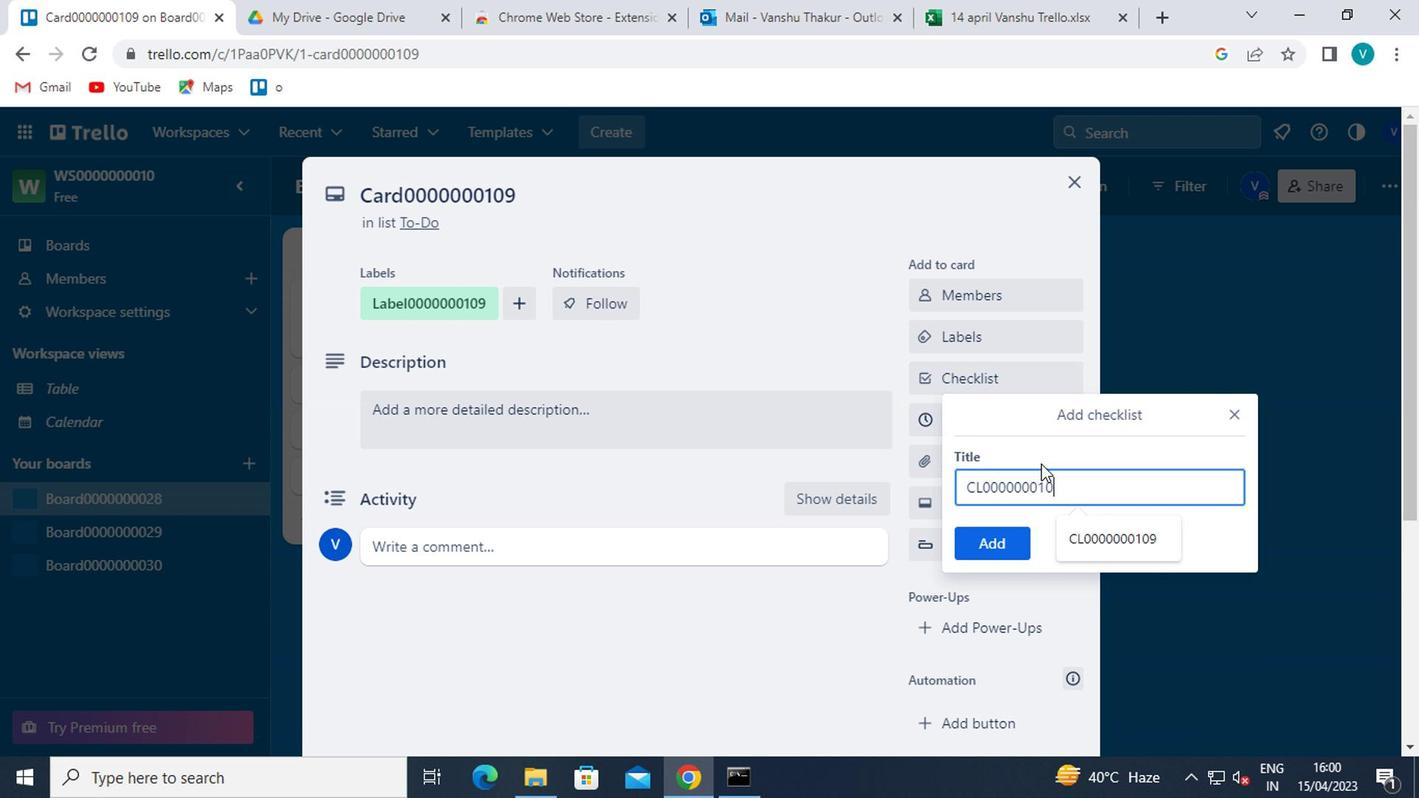 
Action: Mouse moved to (992, 534)
Screenshot: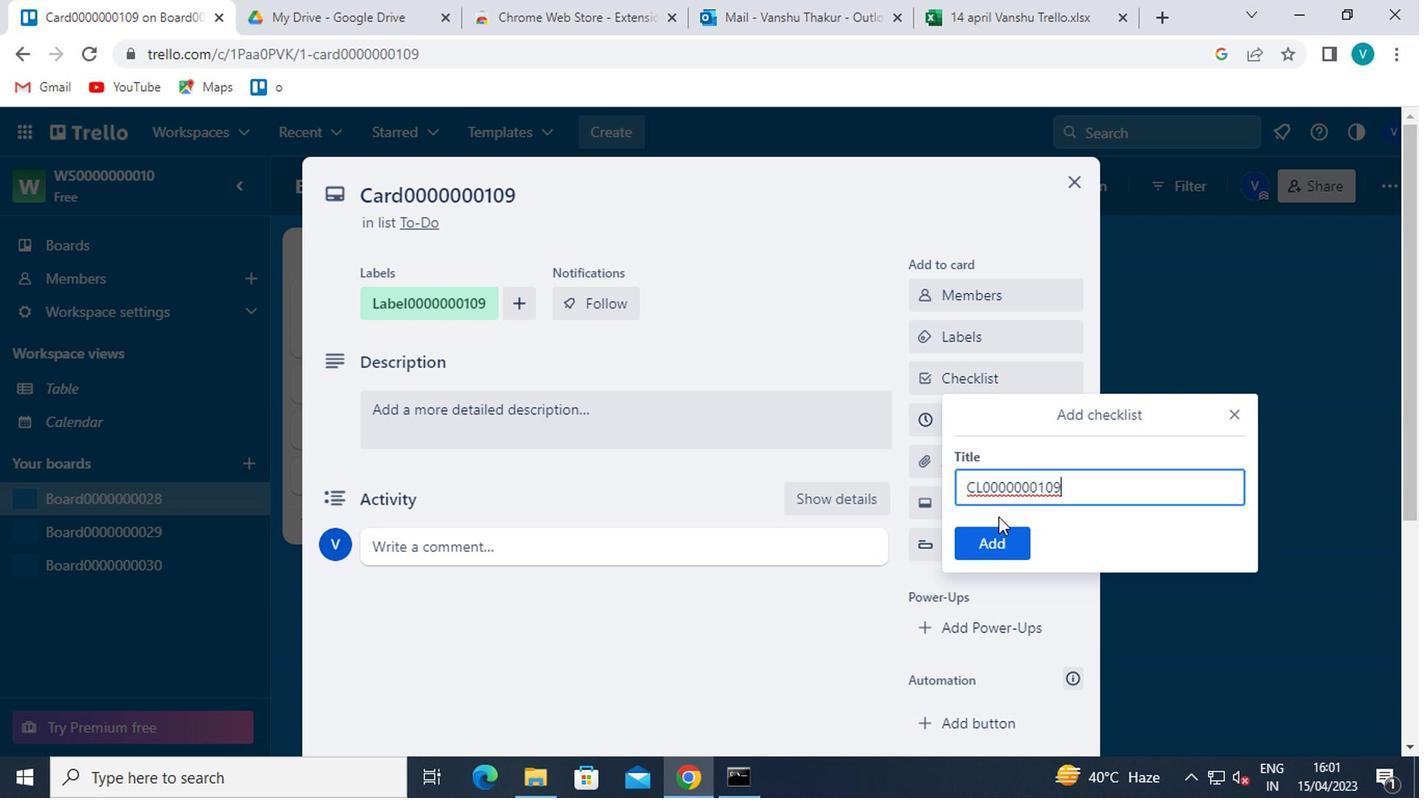 
Action: Mouse pressed left at (992, 534)
Screenshot: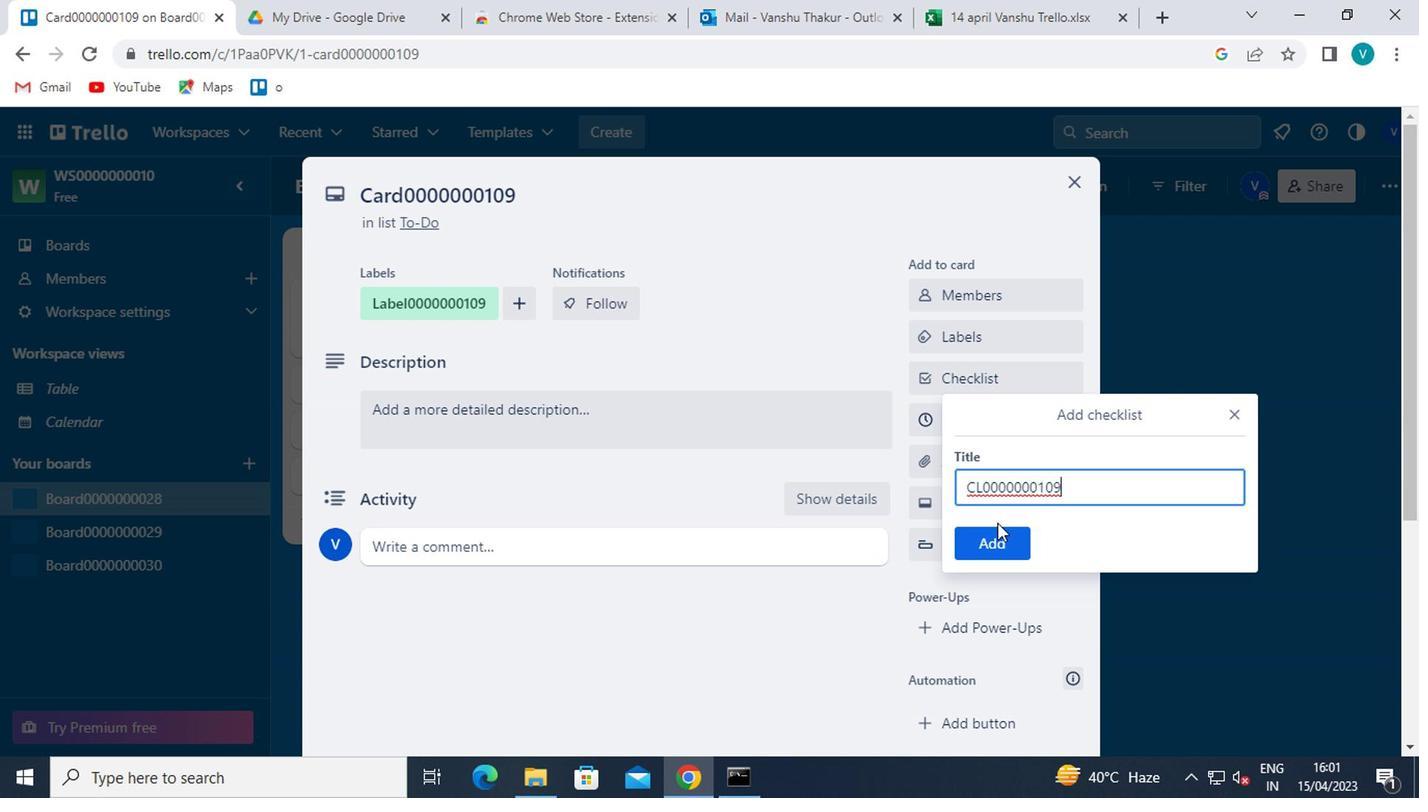 
Action: Mouse moved to (984, 427)
Screenshot: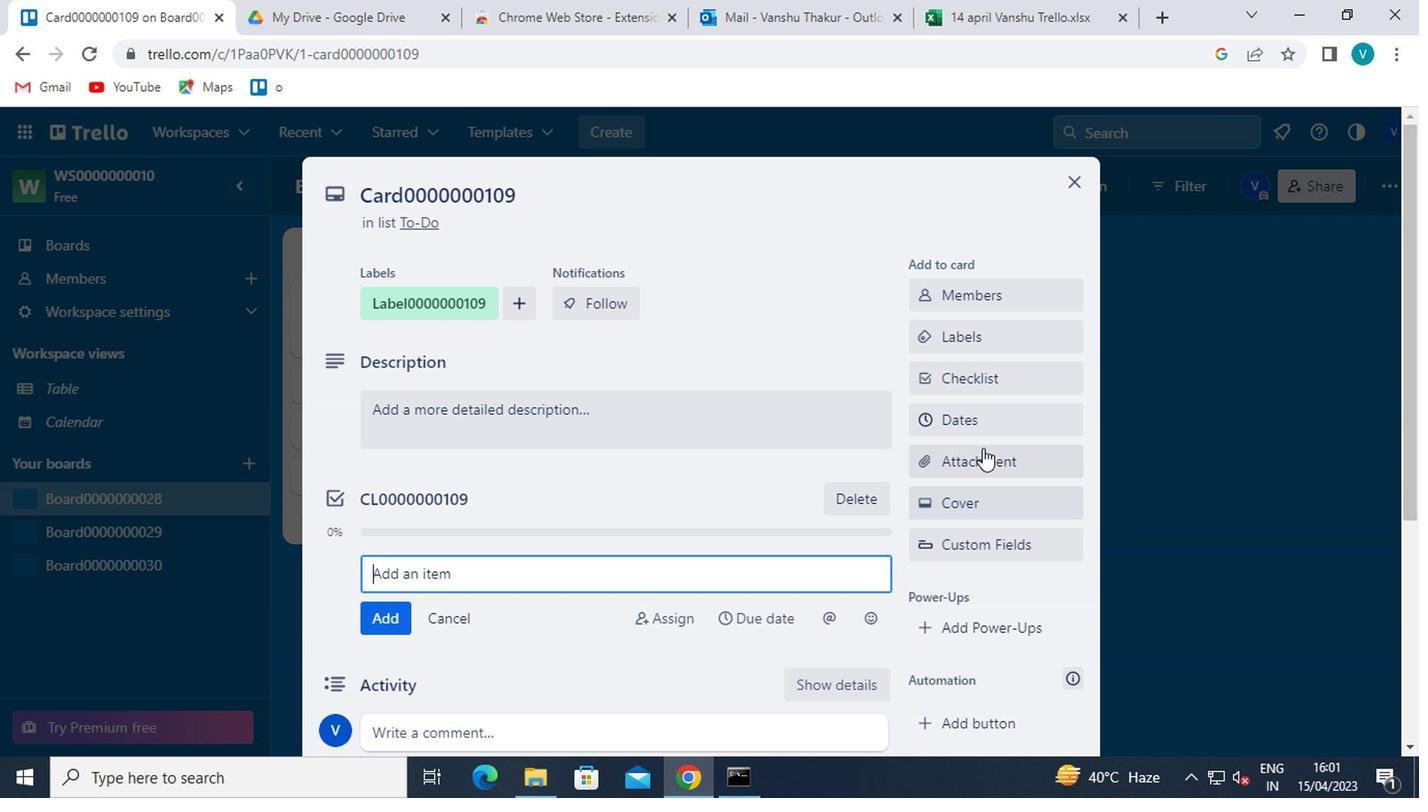 
Action: Mouse pressed left at (984, 427)
Screenshot: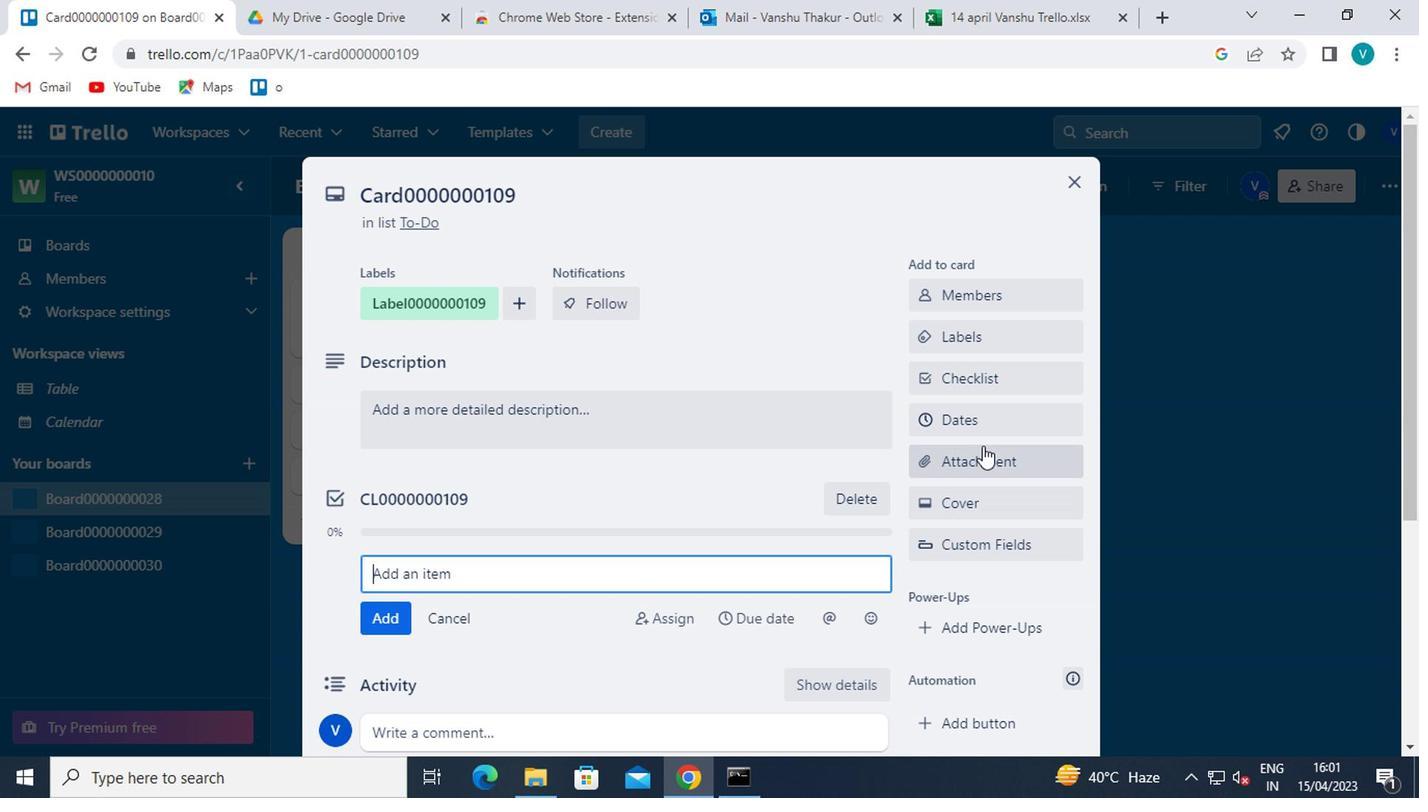 
Action: Mouse moved to (1024, 476)
Screenshot: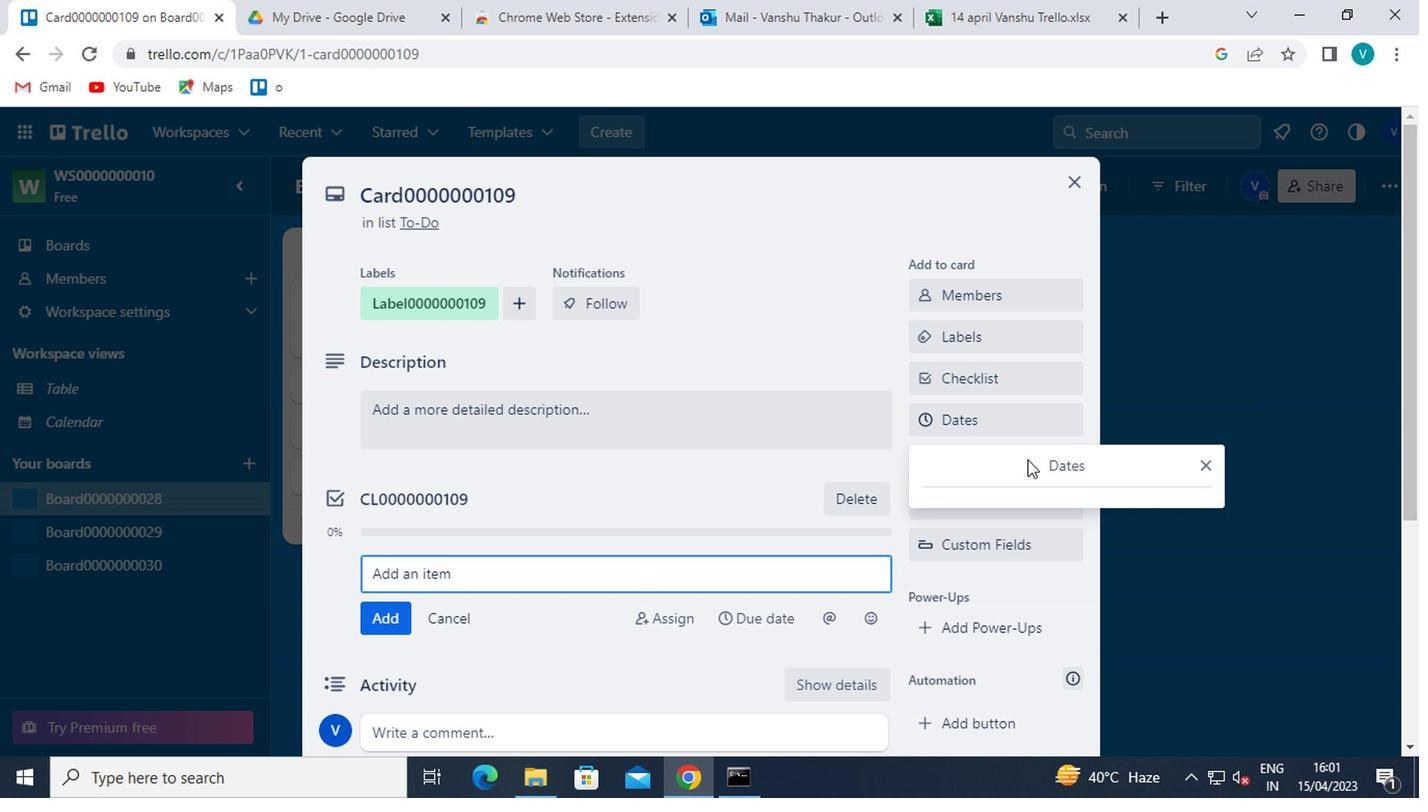 
Action: Mouse pressed left at (1024, 476)
Screenshot: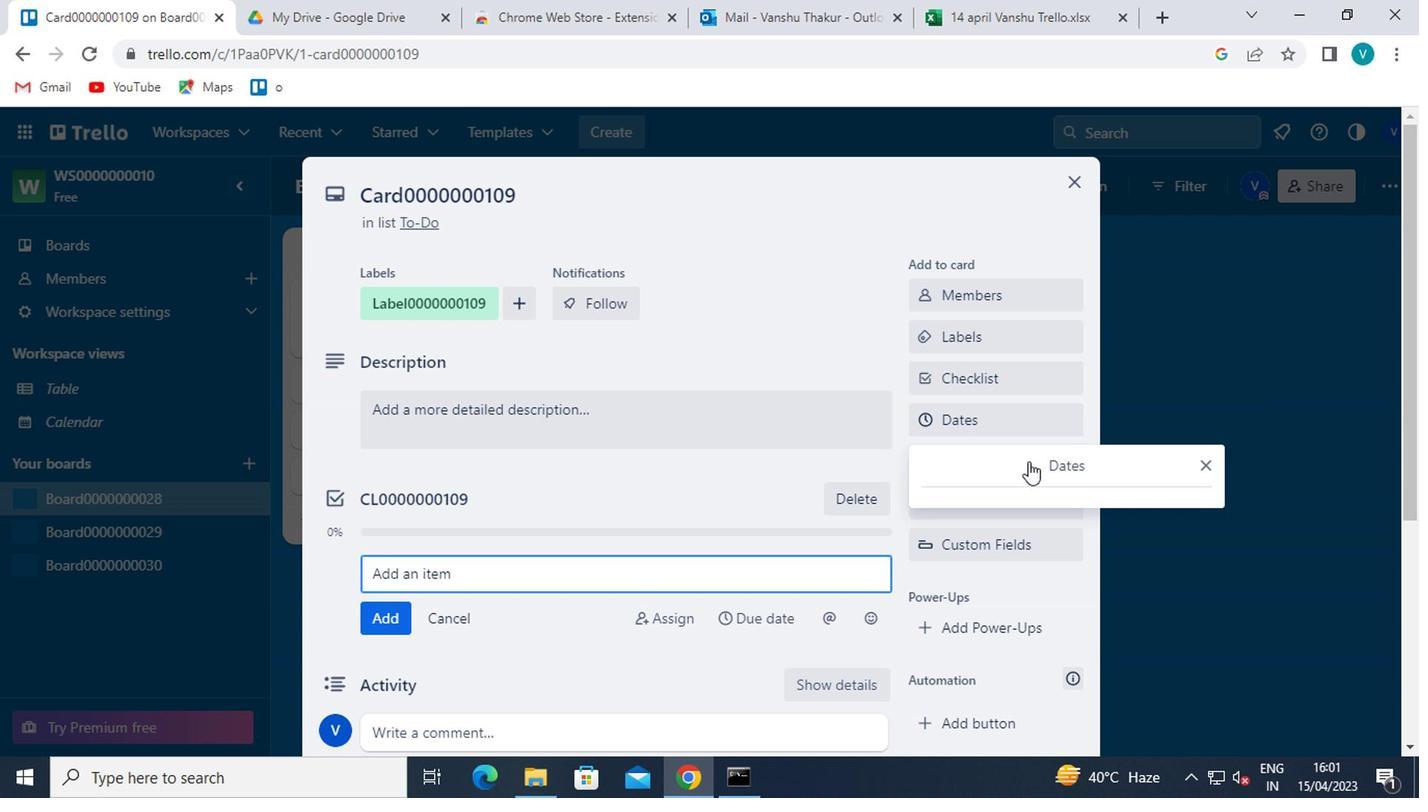 
Action: Mouse moved to (932, 554)
Screenshot: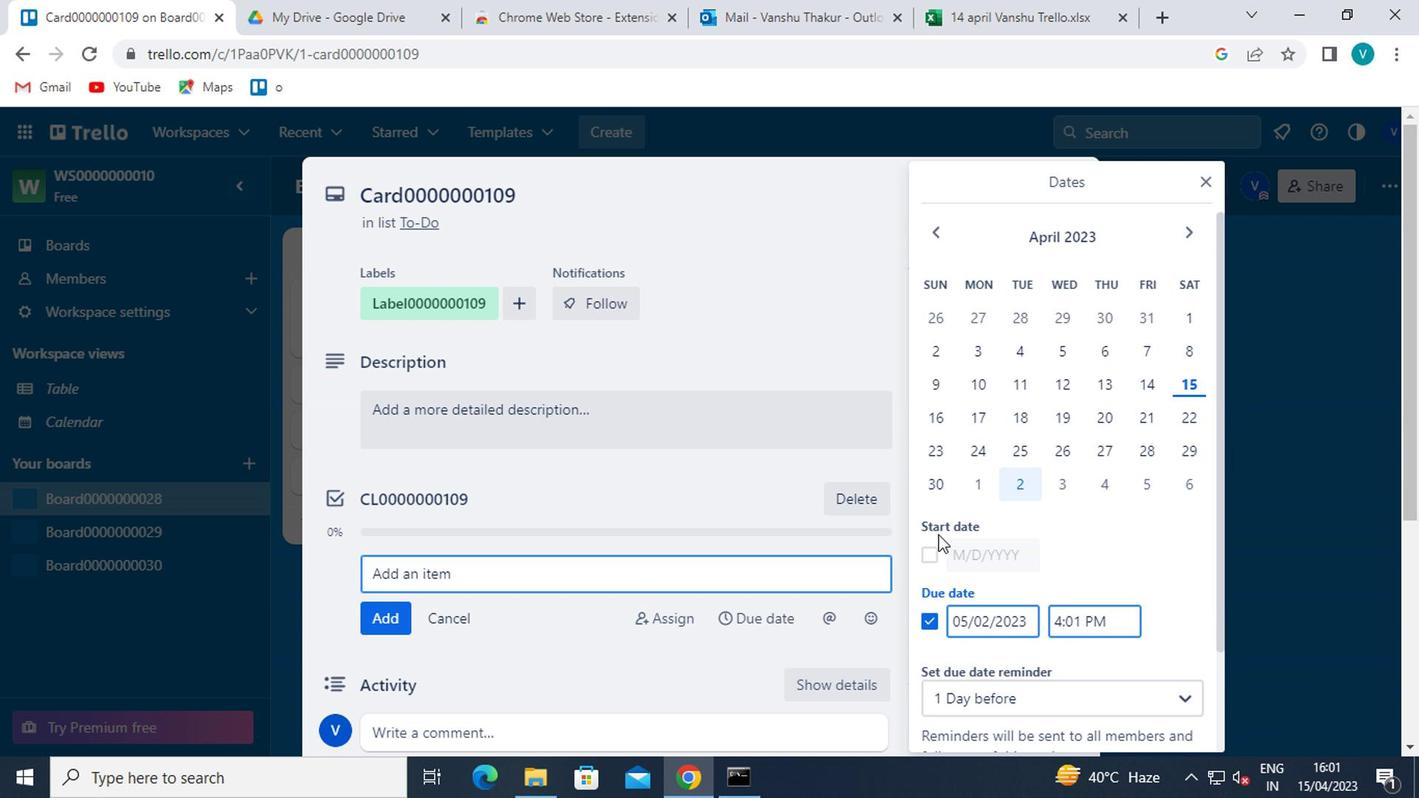 
Action: Mouse pressed left at (932, 554)
Screenshot: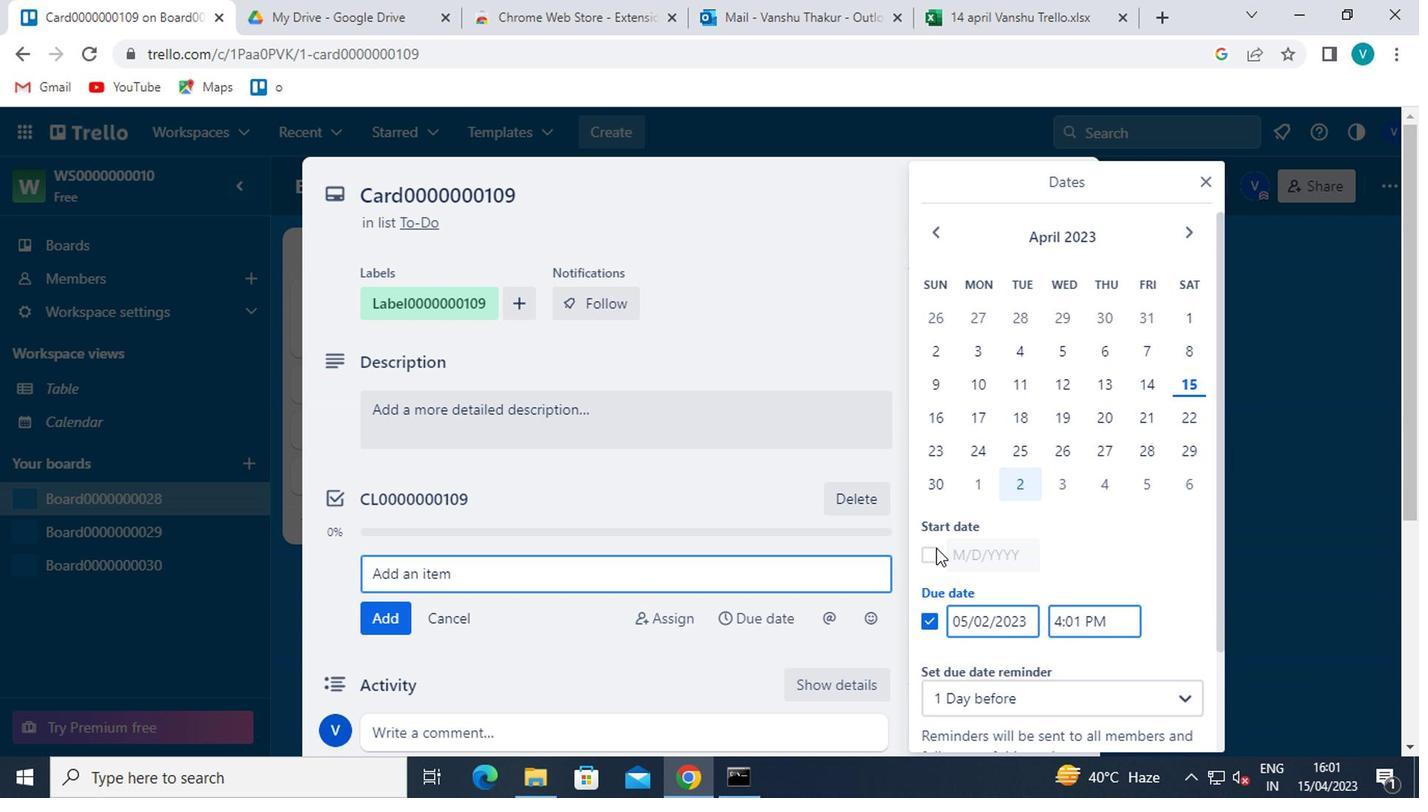 
Action: Mouse moved to (936, 235)
Screenshot: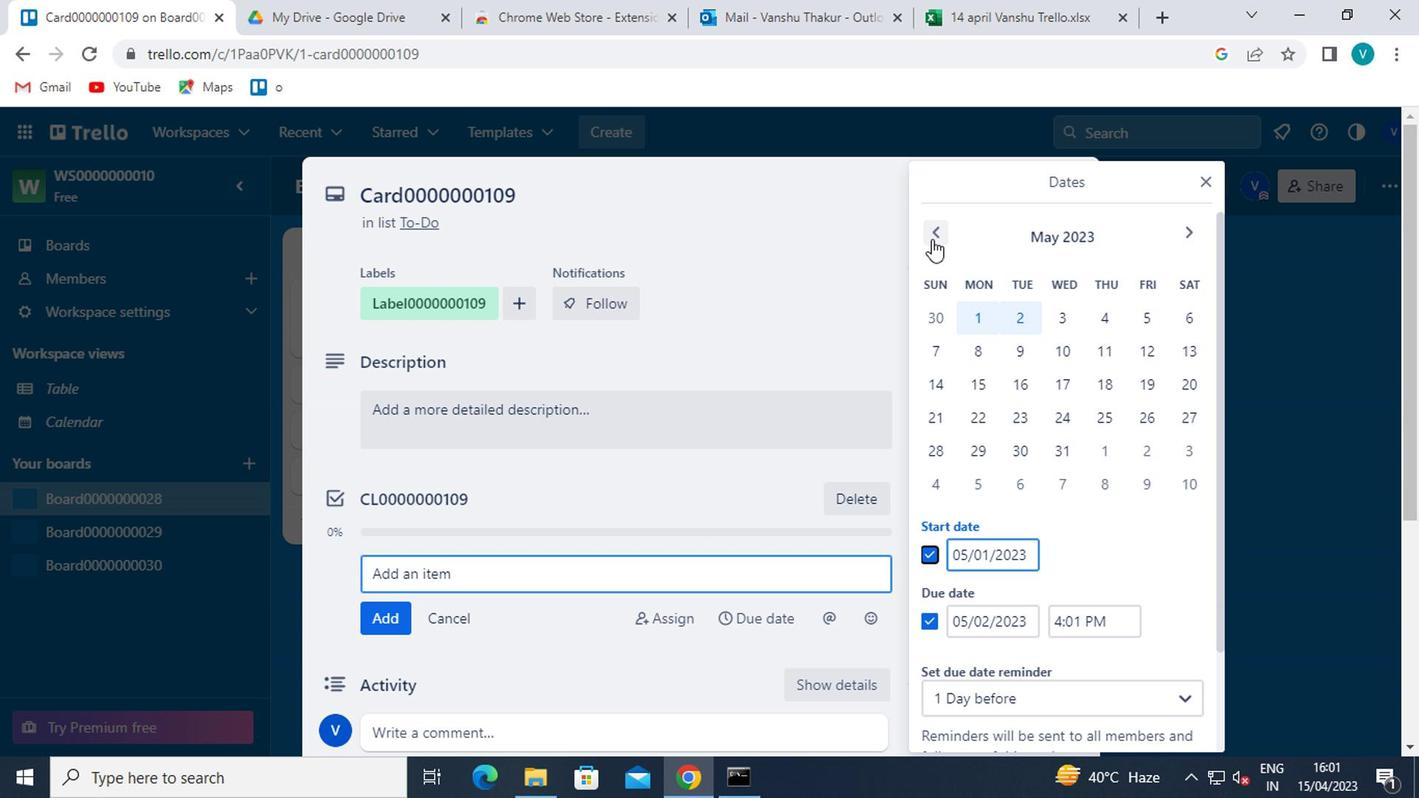
Action: Mouse pressed left at (936, 235)
Screenshot: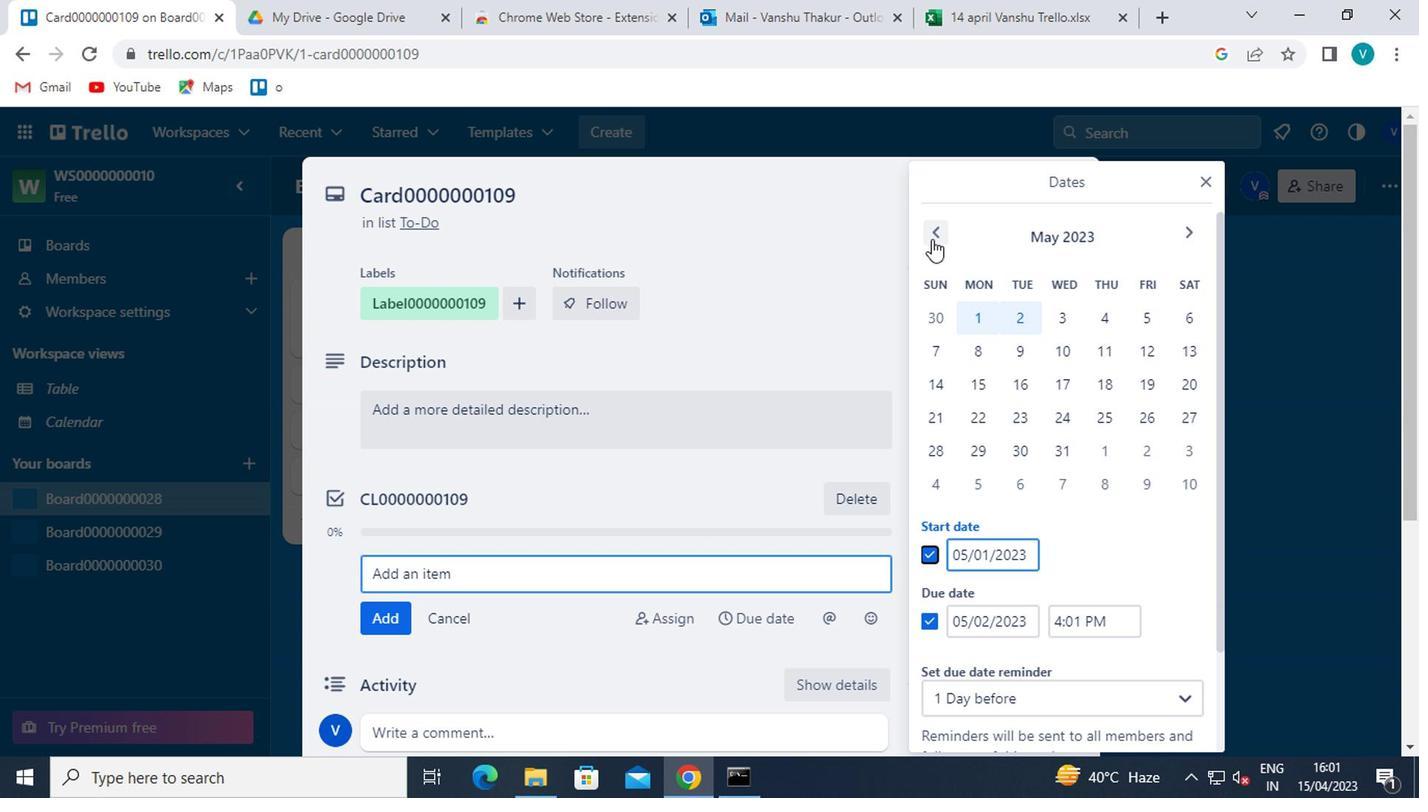 
Action: Mouse moved to (1180, 351)
Screenshot: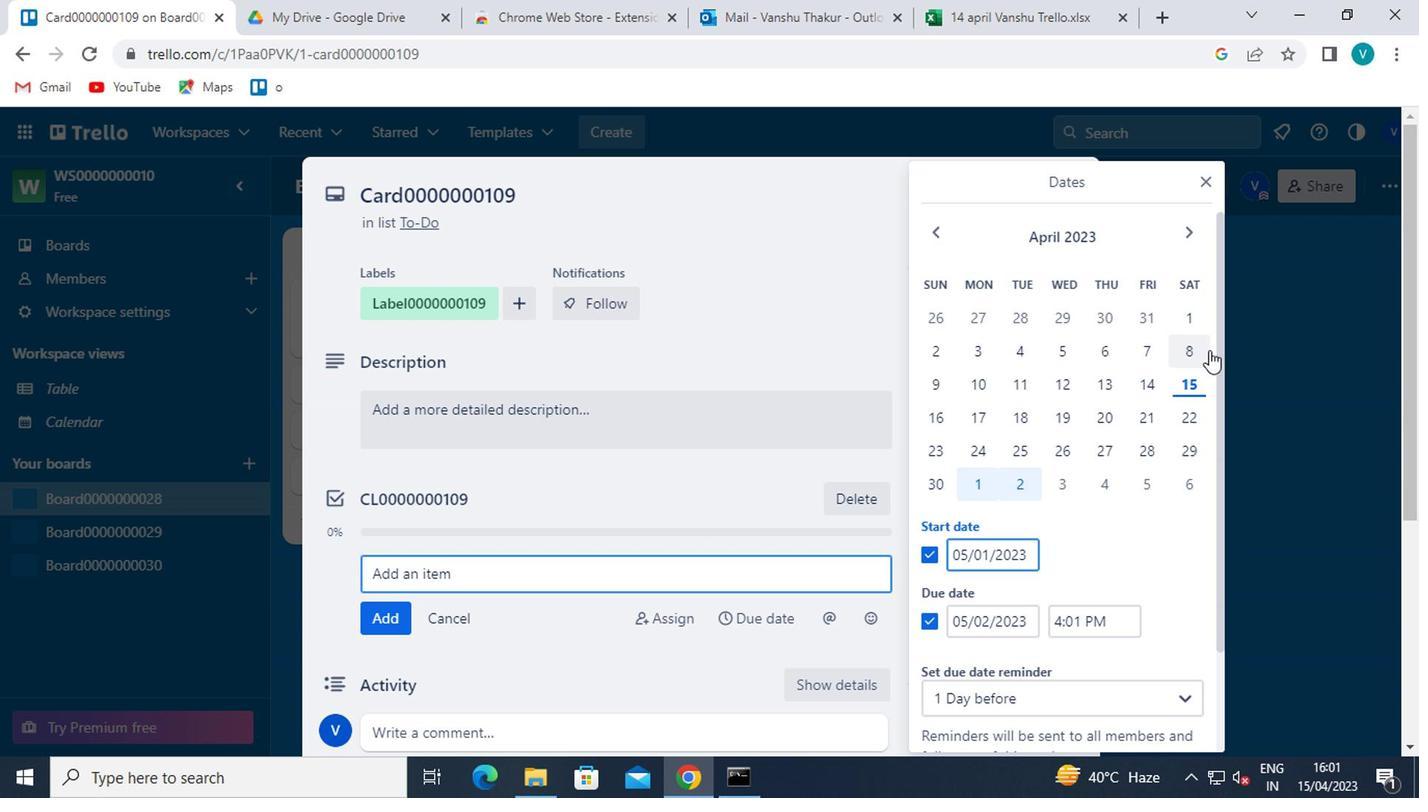 
Action: Mouse pressed left at (1180, 351)
Screenshot: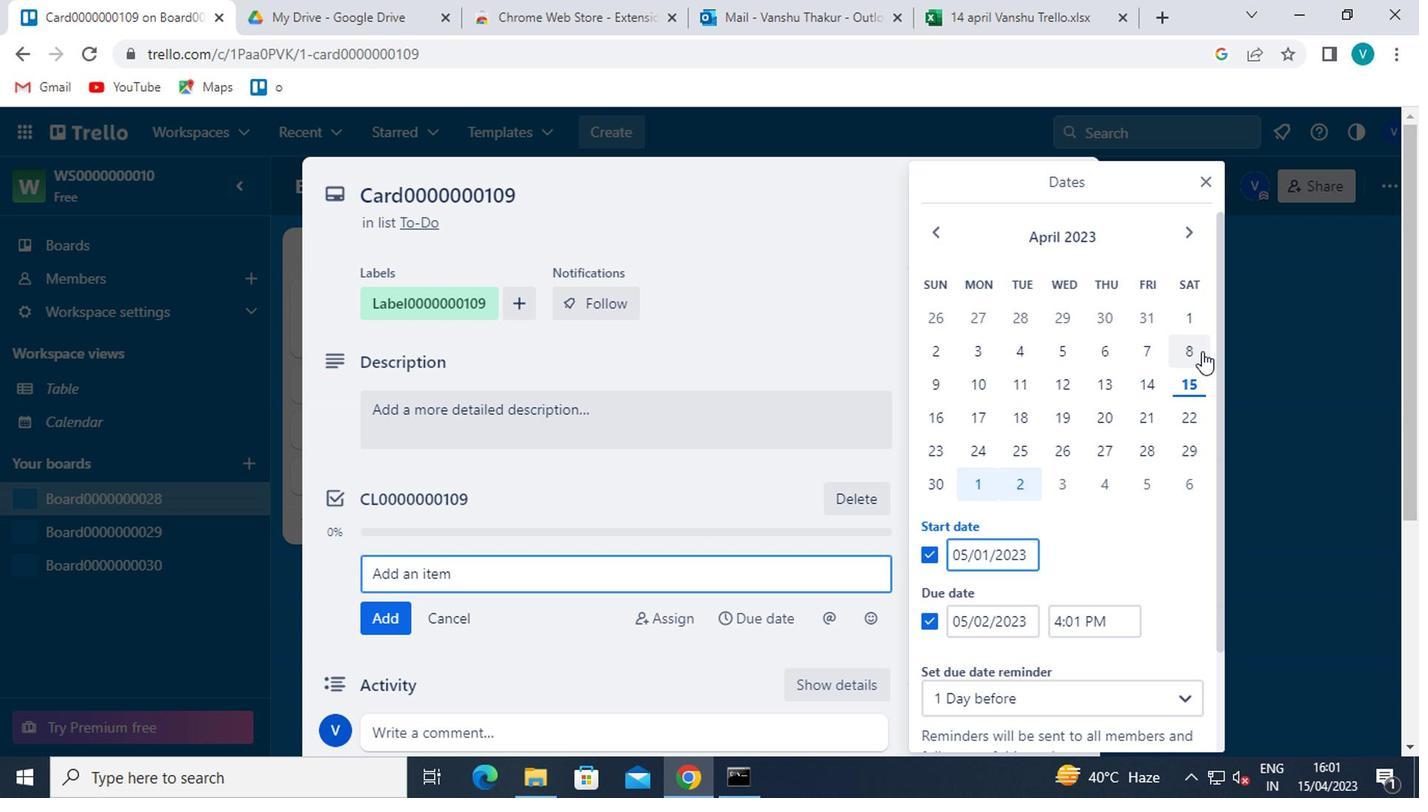 
Action: Mouse moved to (942, 488)
Screenshot: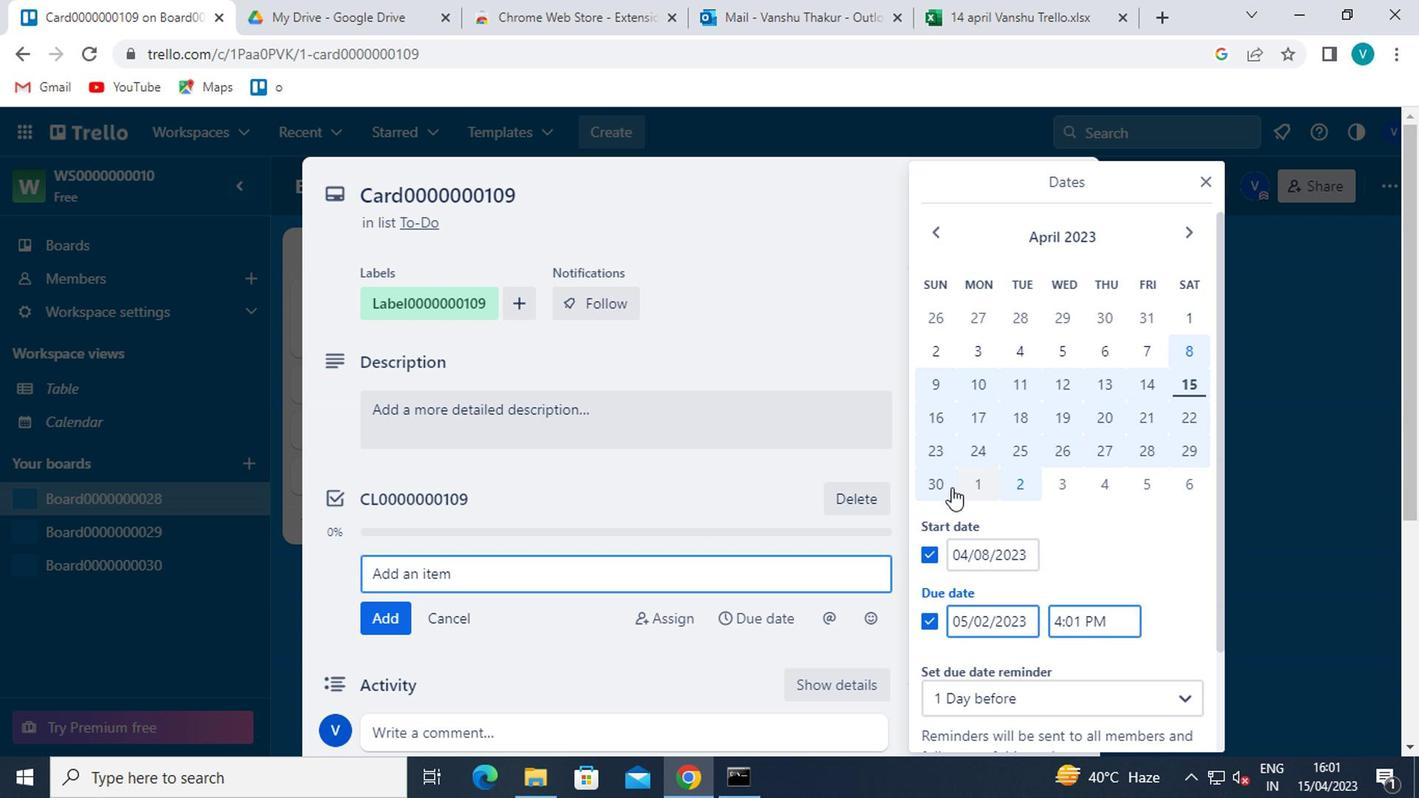 
Action: Mouse pressed left at (942, 488)
Screenshot: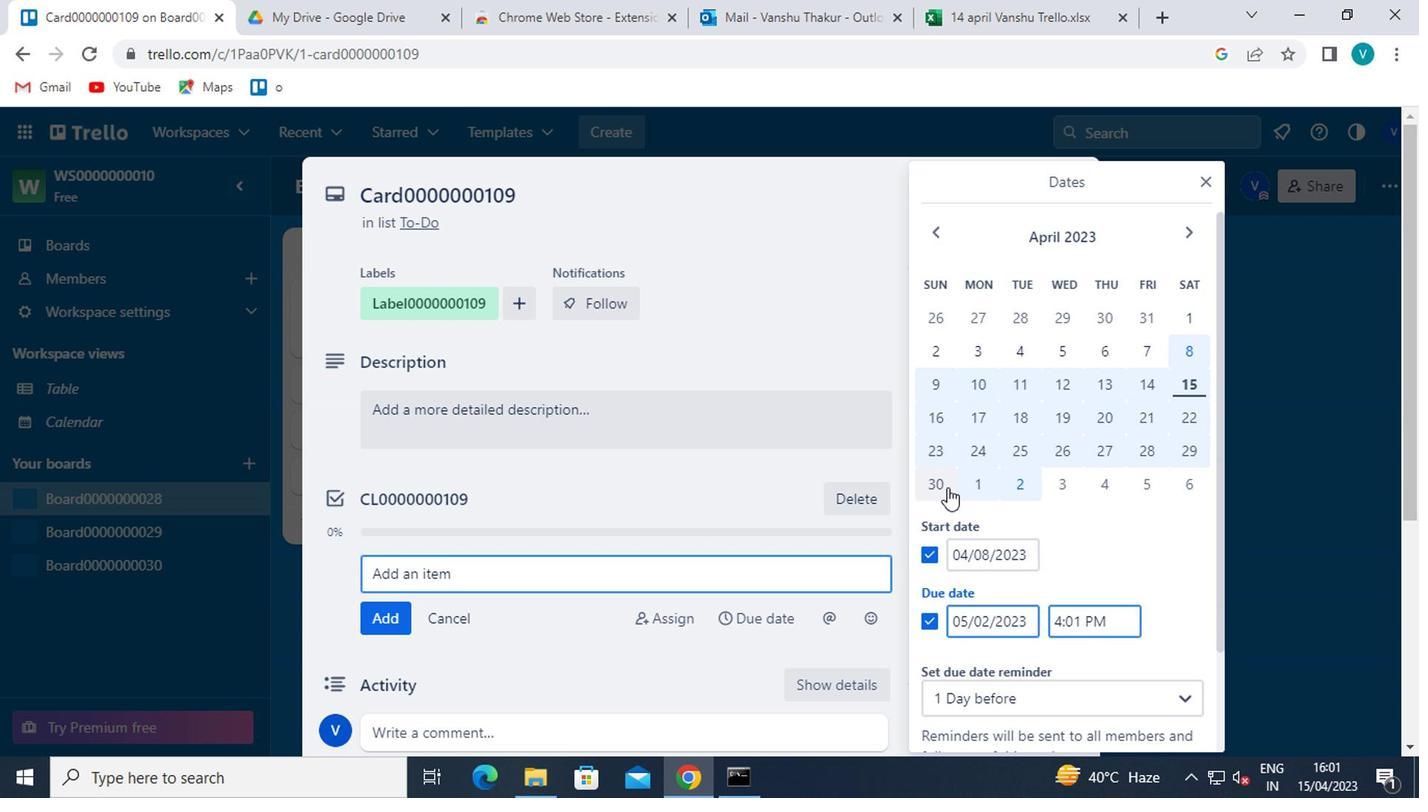 
Action: Mouse moved to (973, 508)
Screenshot: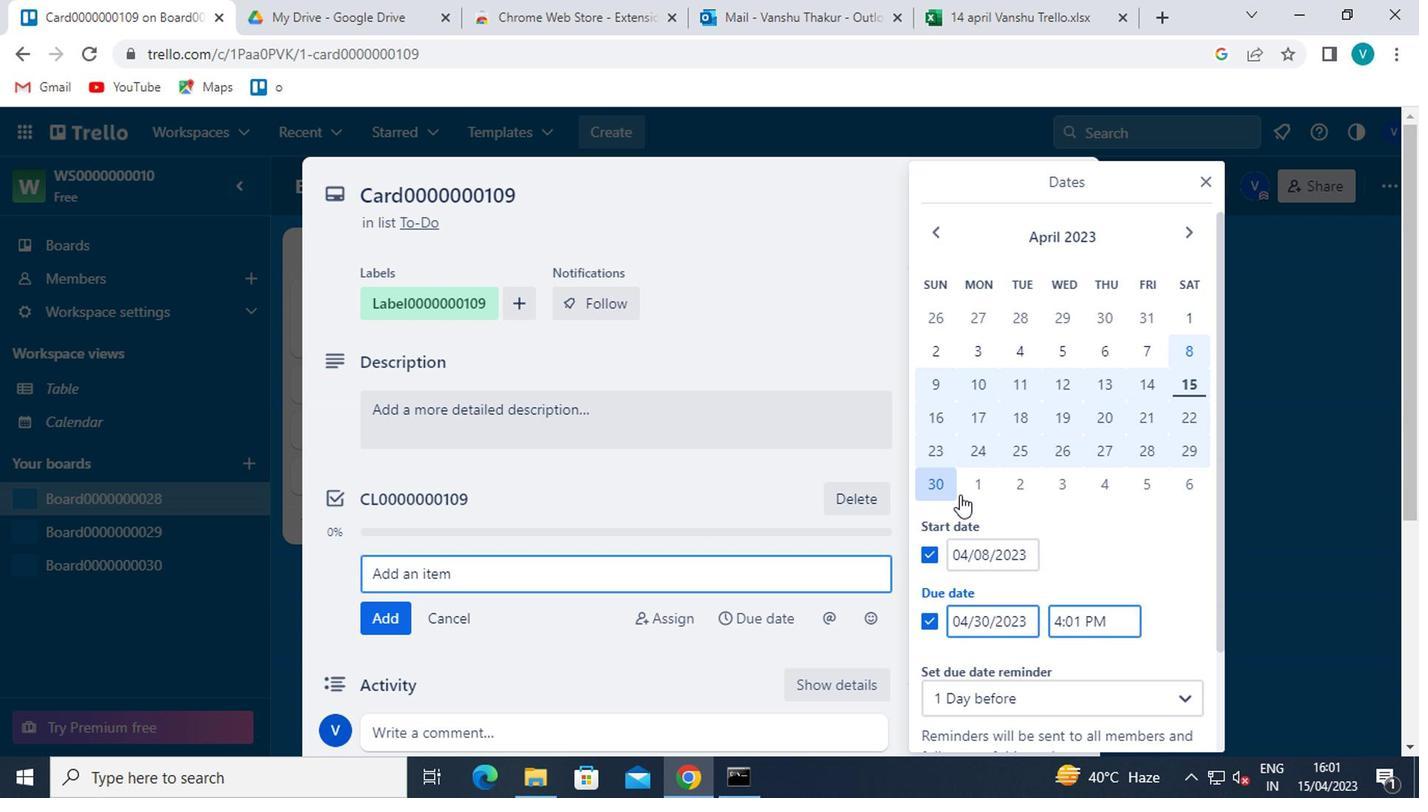 
Action: Mouse scrolled (973, 507) with delta (0, -1)
Screenshot: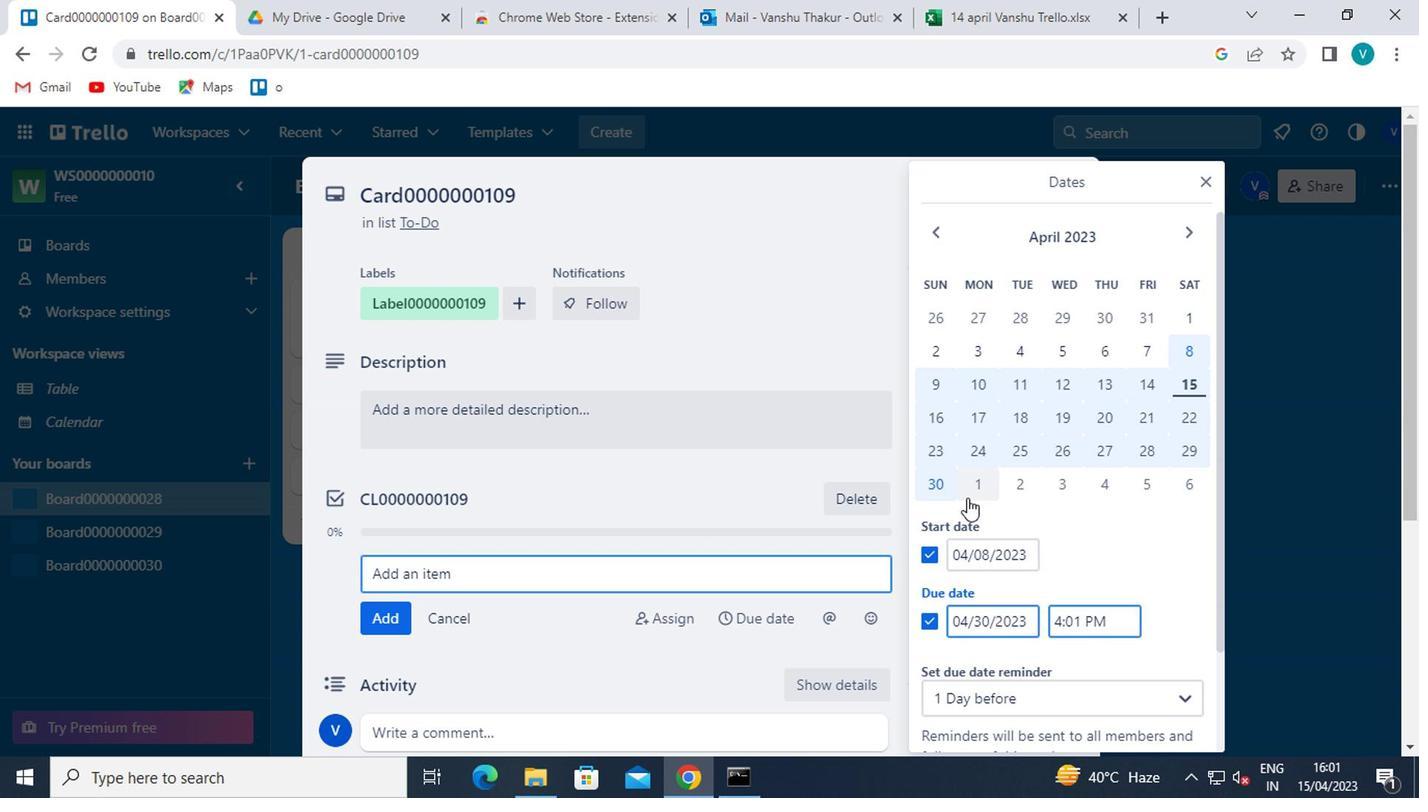 
Action: Mouse moved to (975, 509)
Screenshot: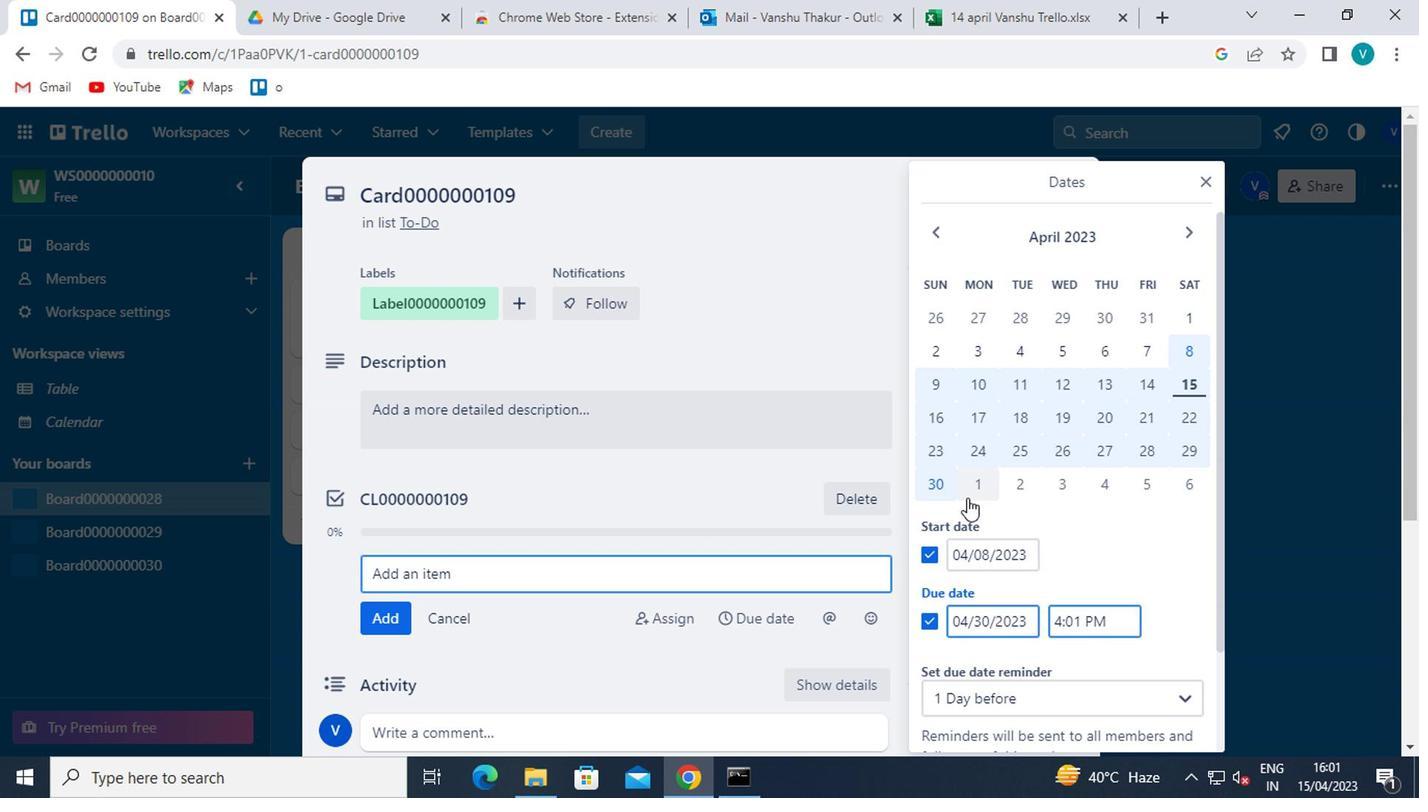 
Action: Mouse scrolled (975, 508) with delta (0, 0)
Screenshot: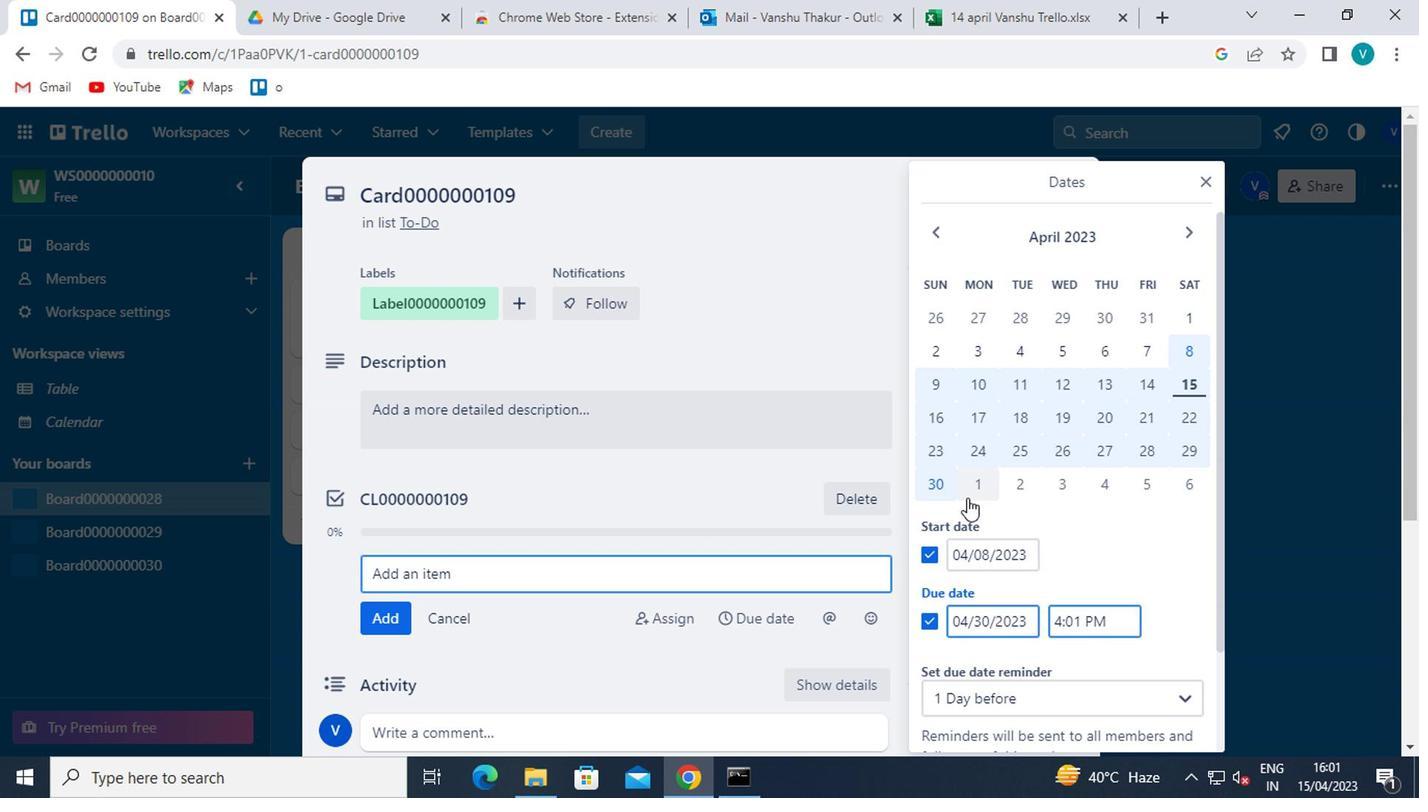 
Action: Mouse moved to (987, 670)
Screenshot: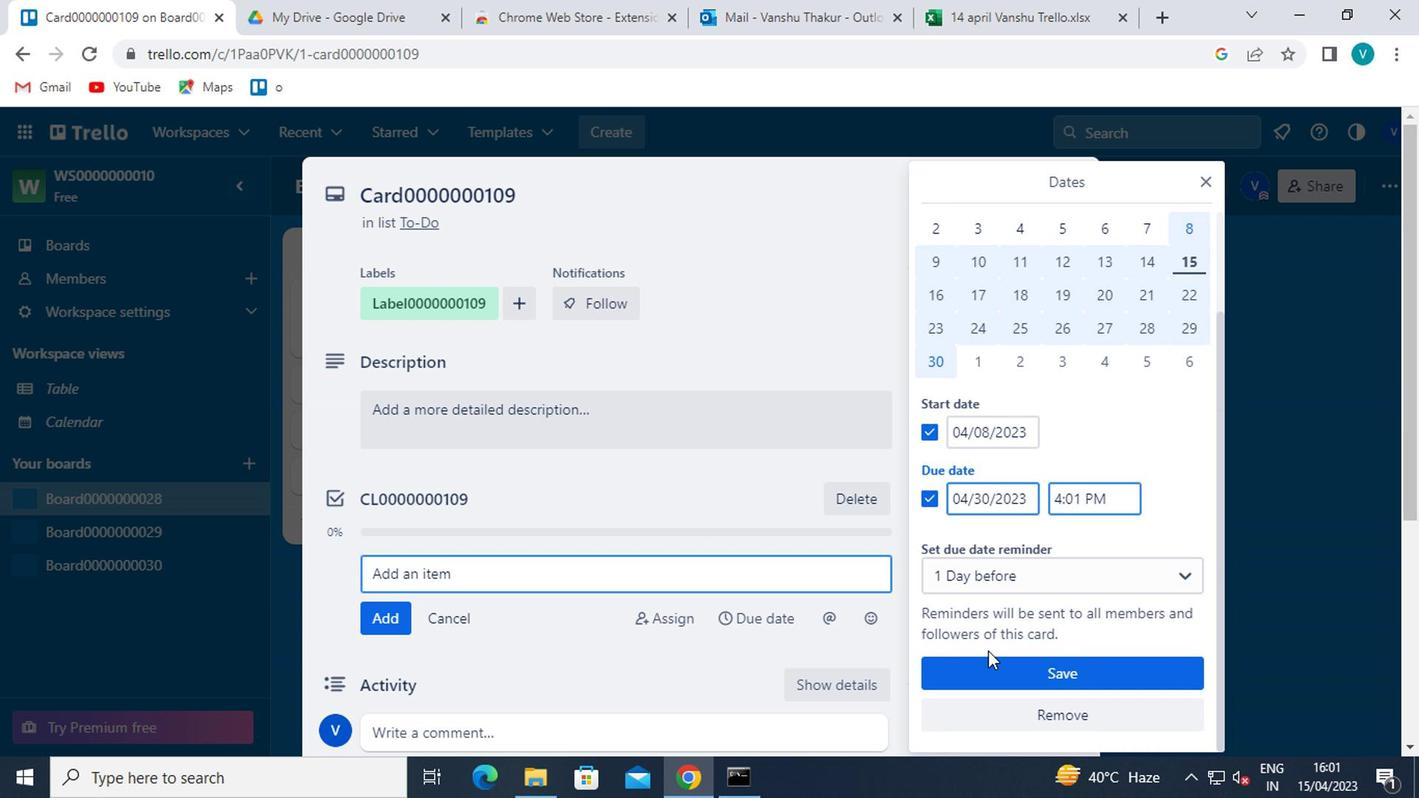 
Action: Mouse pressed left at (987, 670)
Screenshot: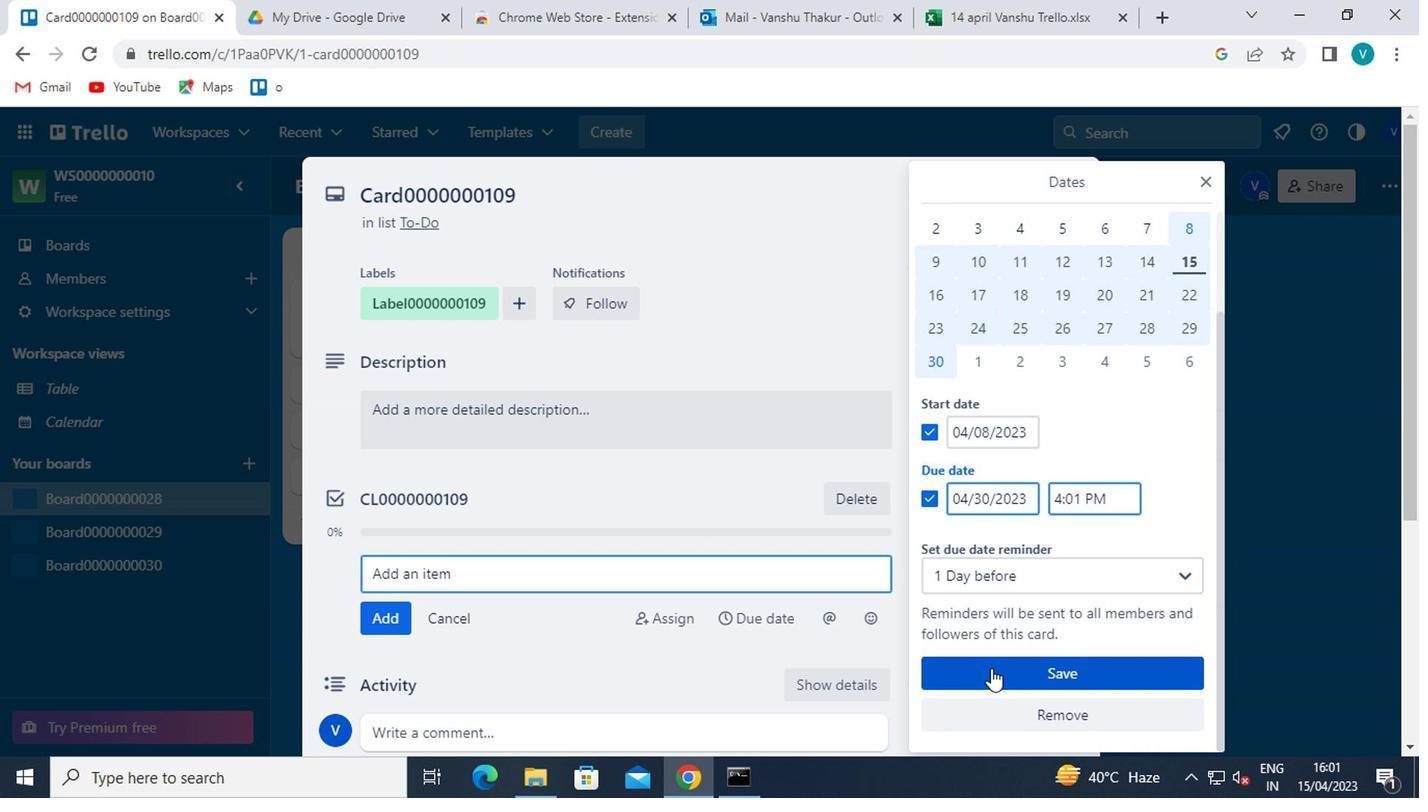 
Action: Mouse moved to (890, 405)
Screenshot: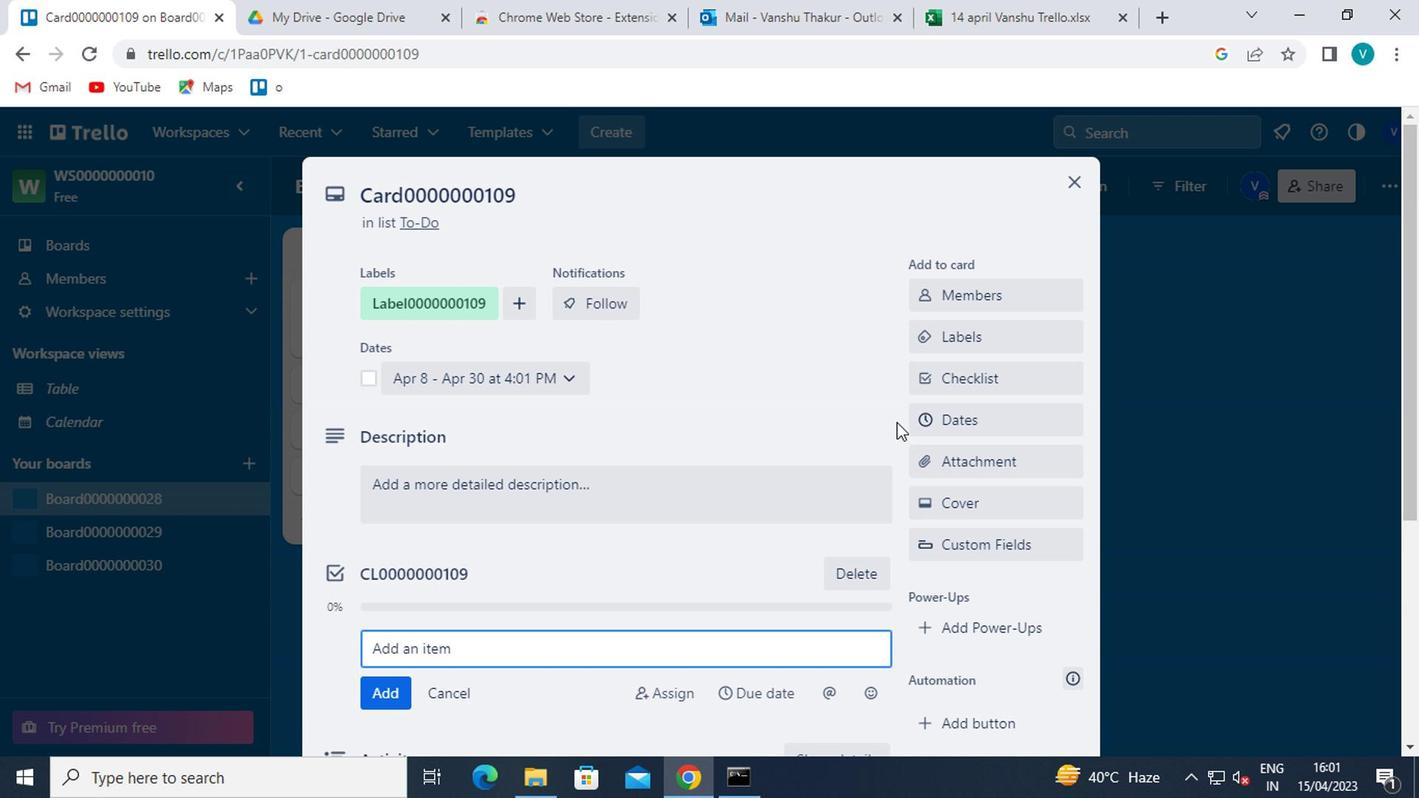 
